 Task: Search one way flight ticket for 1 adult, 1 child, 1 infant in seat in premium economy from Burlington: Burlington International Airport to Rock Springs: Southwest Wyoming Regional Airport (rock Springs Sweetwater County Airport) on 8-5-2023. Choice of flights is Sun country airlines. Number of bags: 1 checked bag. Price is upto 76000. Outbound departure time preference is 5:45.
Action: Mouse moved to (276, 269)
Screenshot: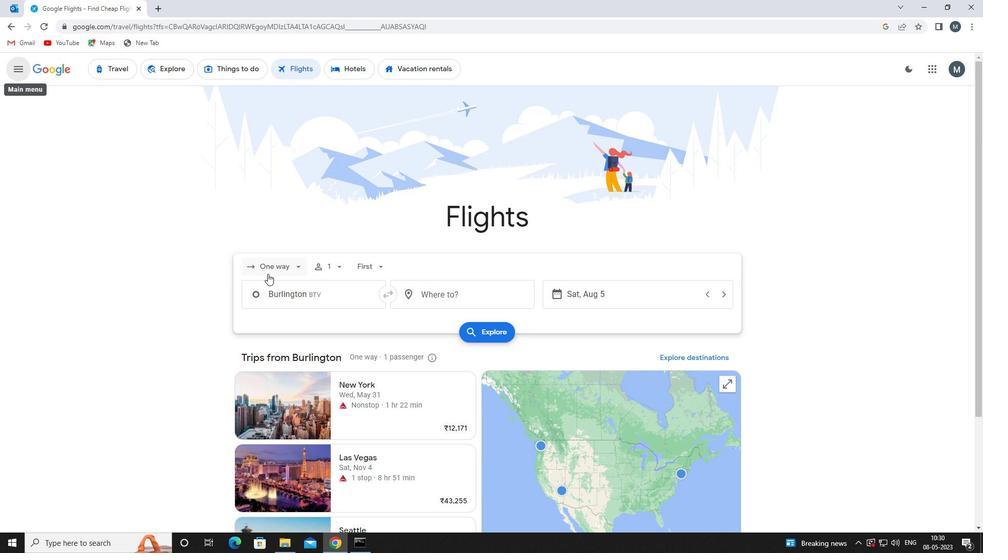 
Action: Mouse pressed left at (276, 269)
Screenshot: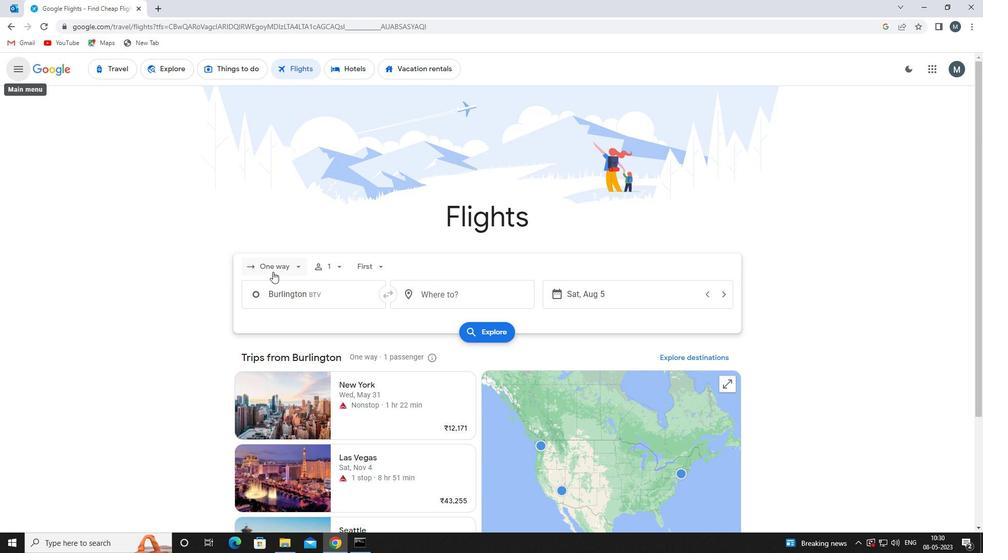 
Action: Mouse moved to (283, 317)
Screenshot: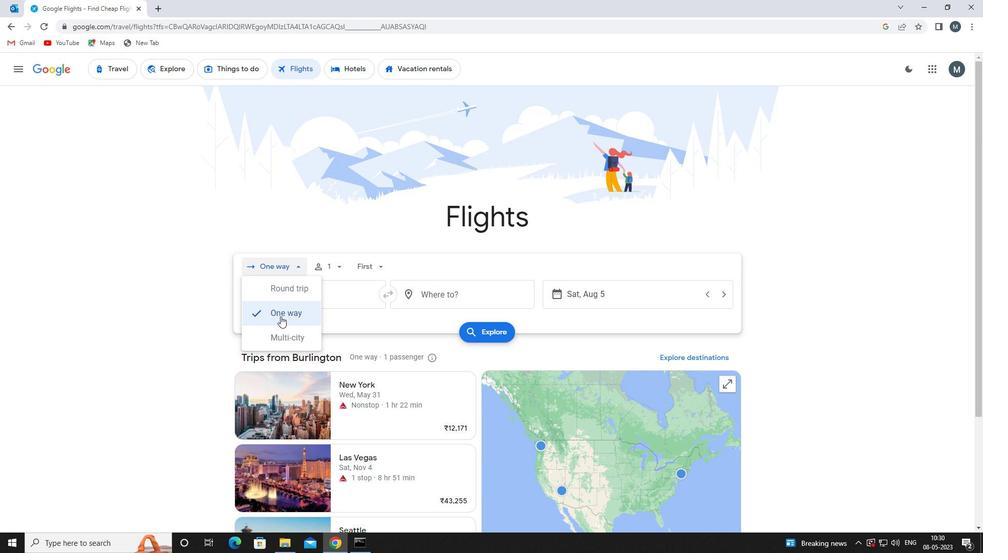 
Action: Mouse pressed left at (283, 317)
Screenshot: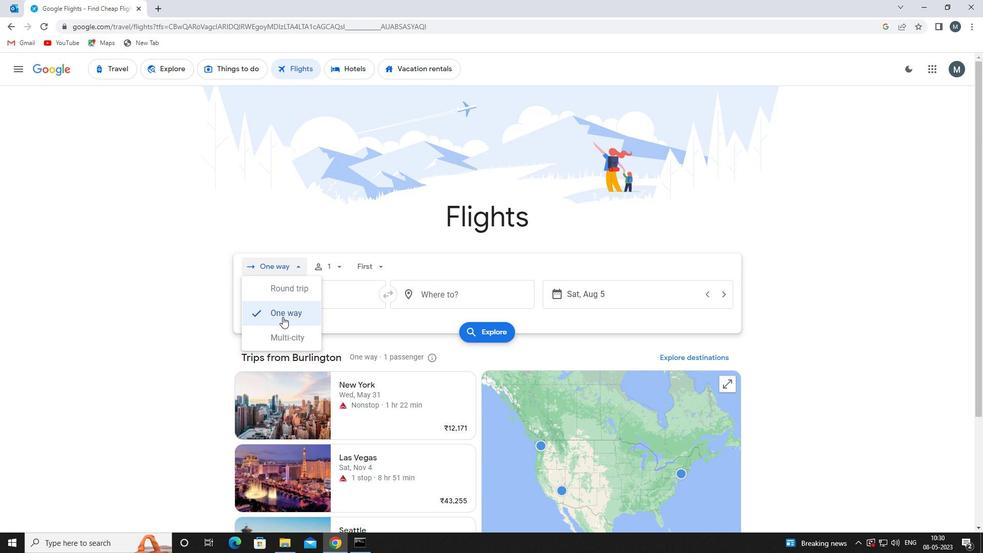 
Action: Mouse moved to (336, 263)
Screenshot: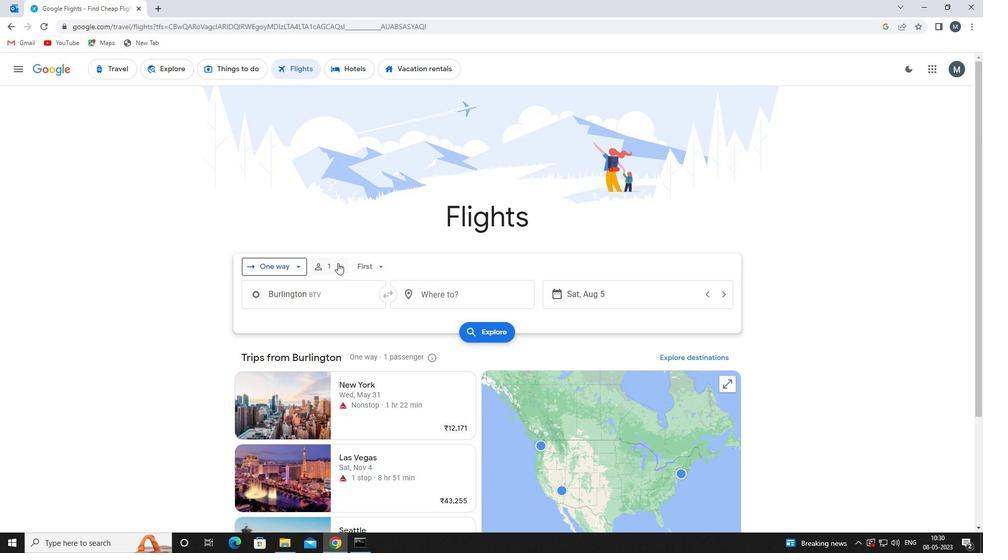 
Action: Mouse pressed left at (336, 263)
Screenshot: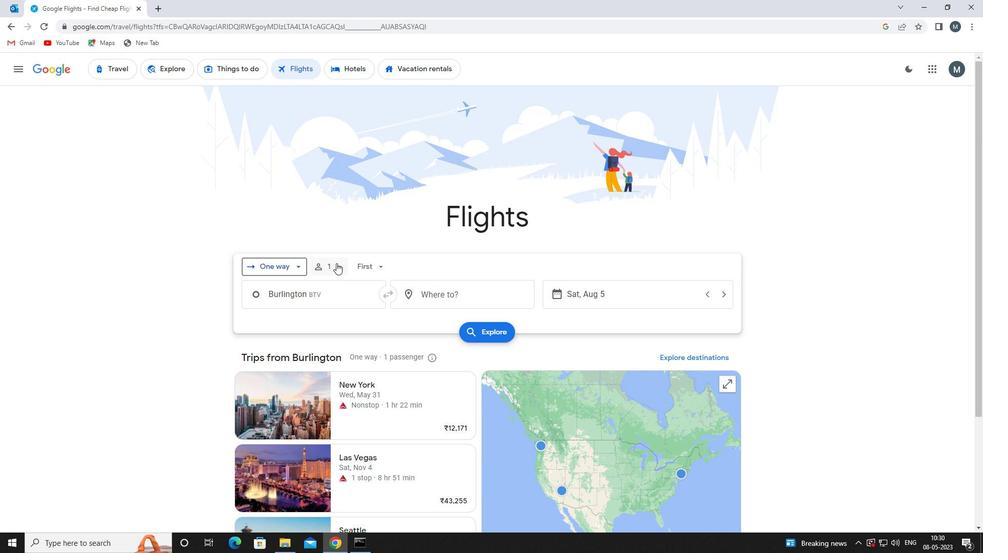 
Action: Mouse moved to (425, 320)
Screenshot: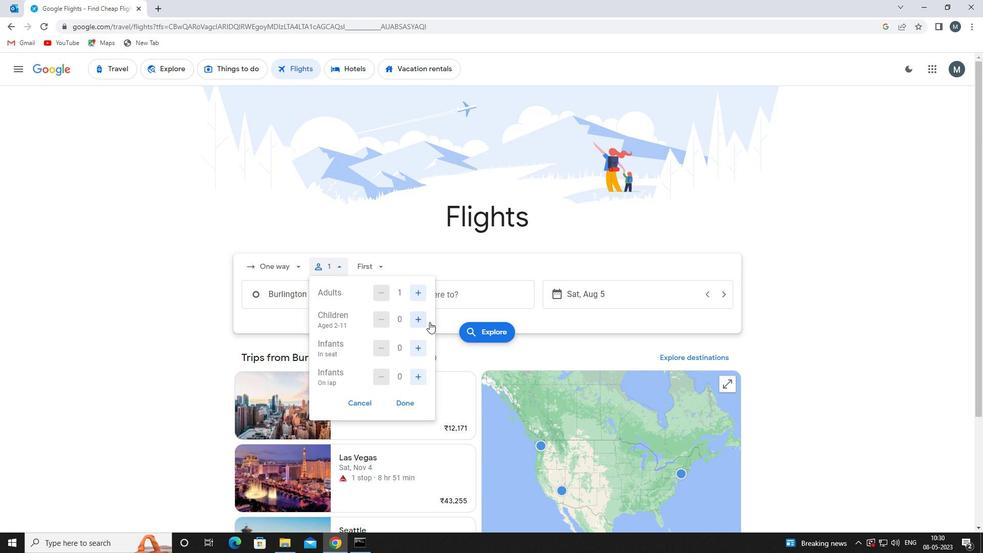 
Action: Mouse pressed left at (425, 320)
Screenshot: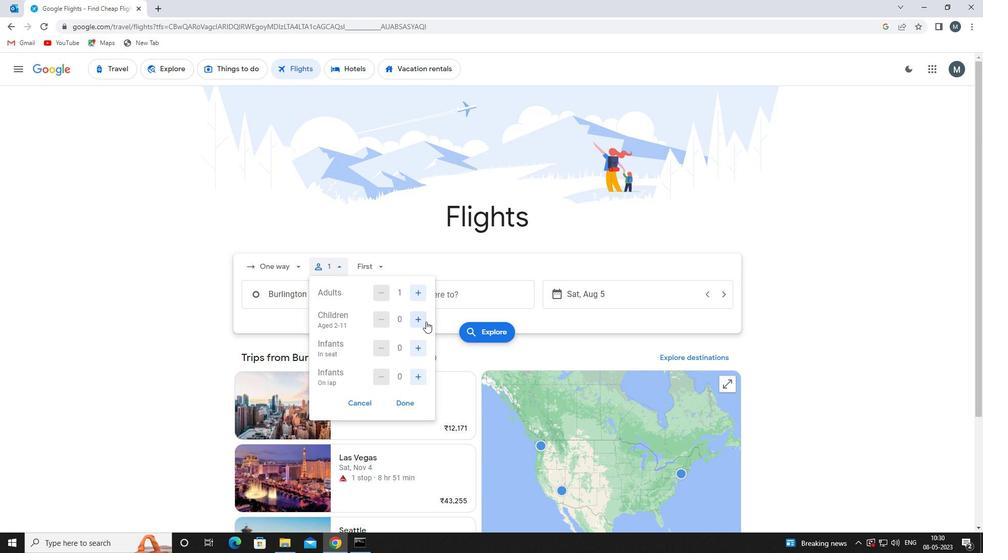 
Action: Mouse moved to (424, 348)
Screenshot: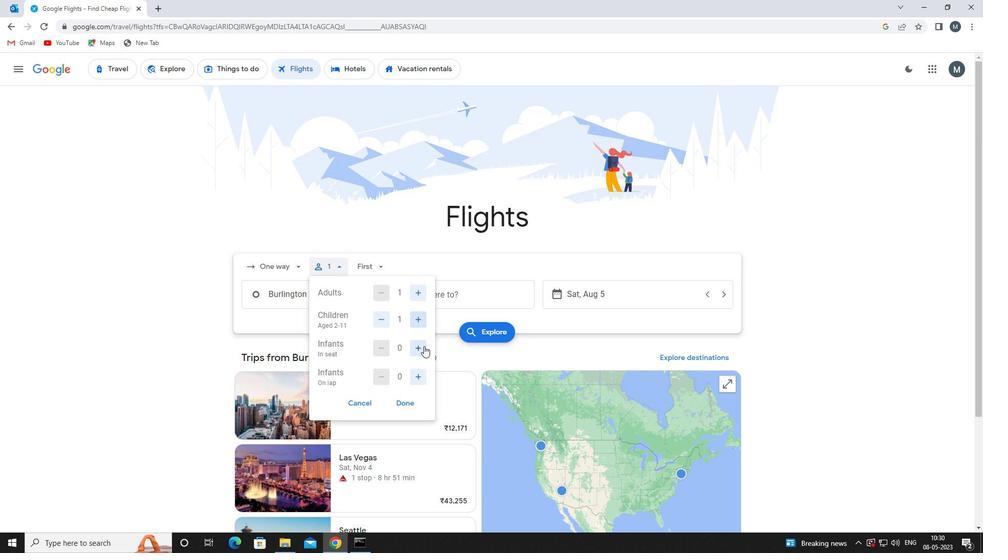 
Action: Mouse pressed left at (424, 348)
Screenshot: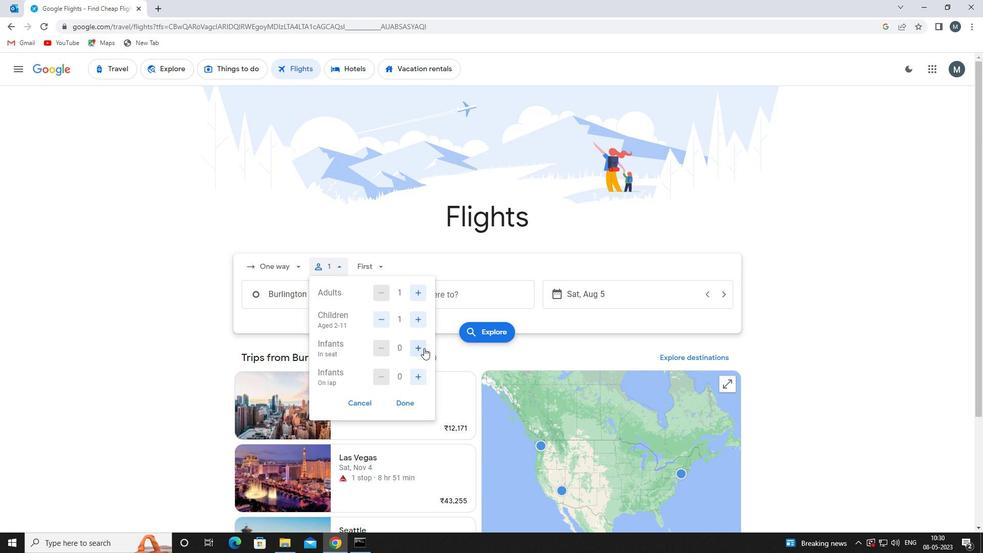 
Action: Mouse moved to (410, 401)
Screenshot: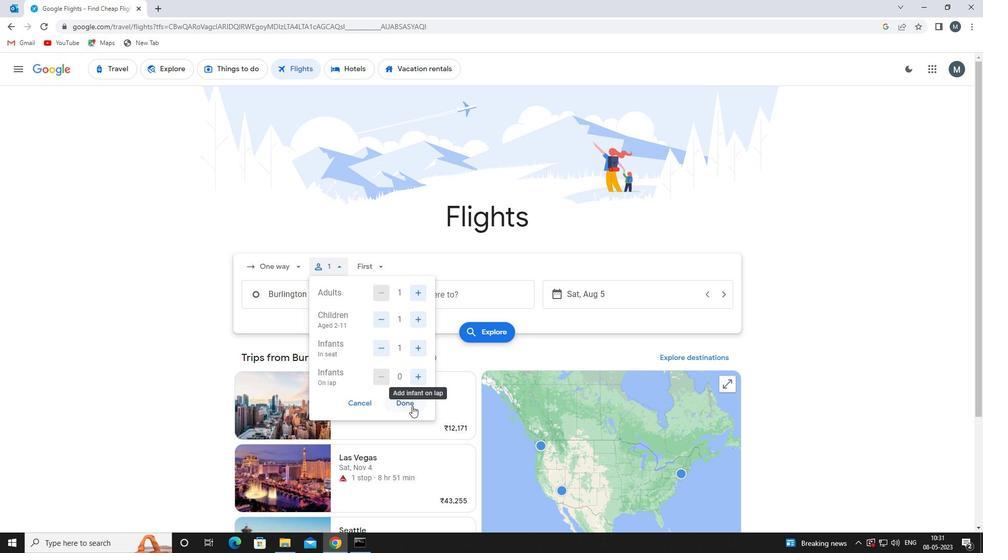 
Action: Mouse pressed left at (410, 401)
Screenshot: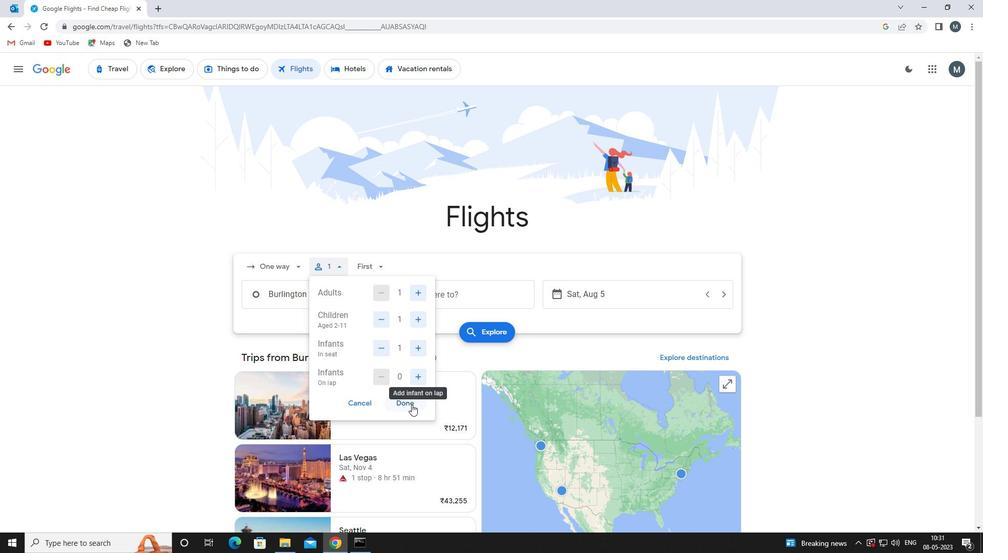 
Action: Mouse moved to (368, 262)
Screenshot: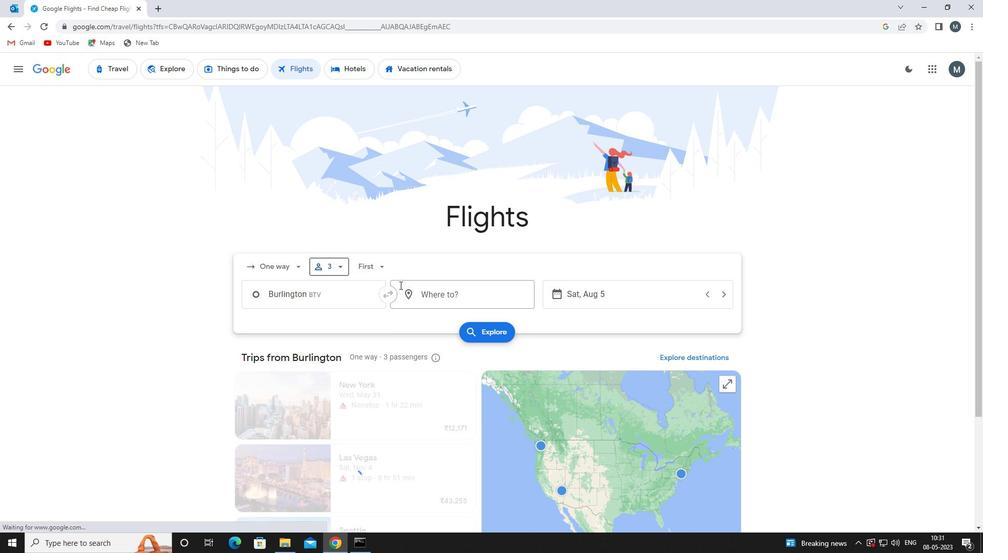 
Action: Mouse pressed left at (368, 262)
Screenshot: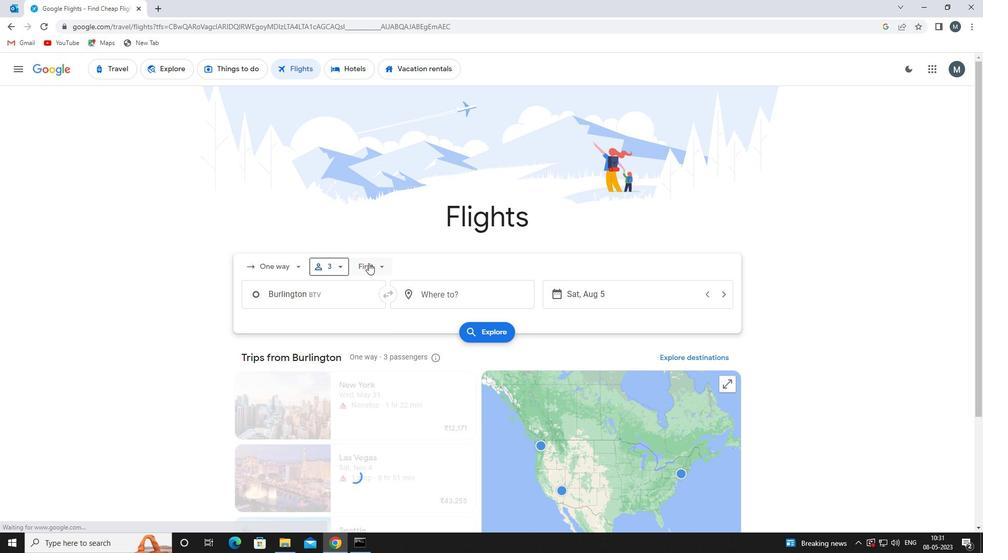 
Action: Mouse moved to (394, 311)
Screenshot: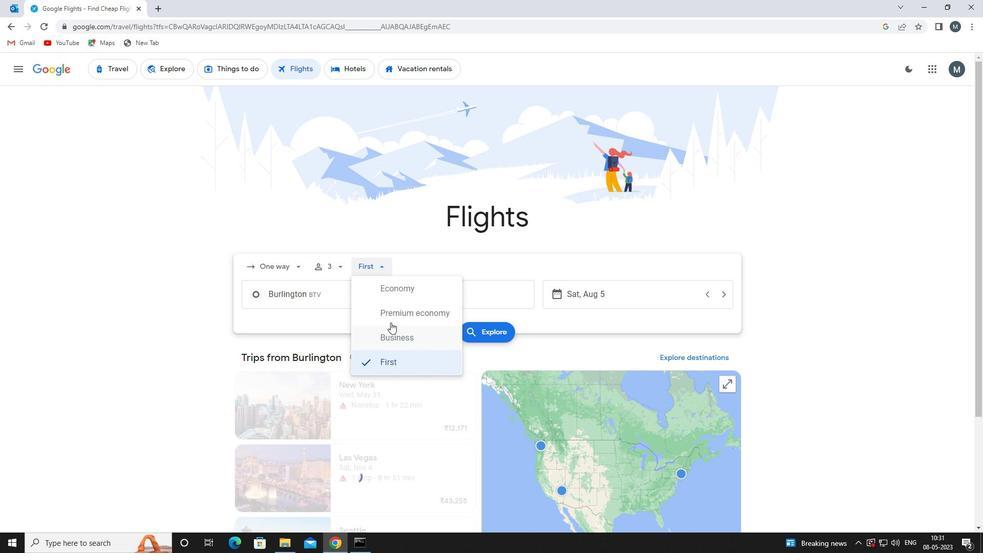 
Action: Mouse pressed left at (394, 311)
Screenshot: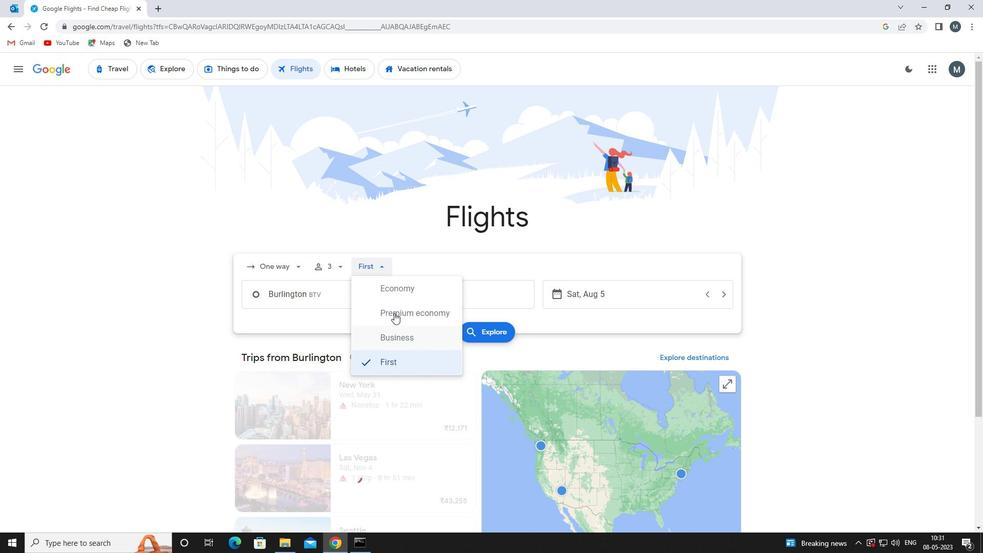 
Action: Mouse moved to (335, 295)
Screenshot: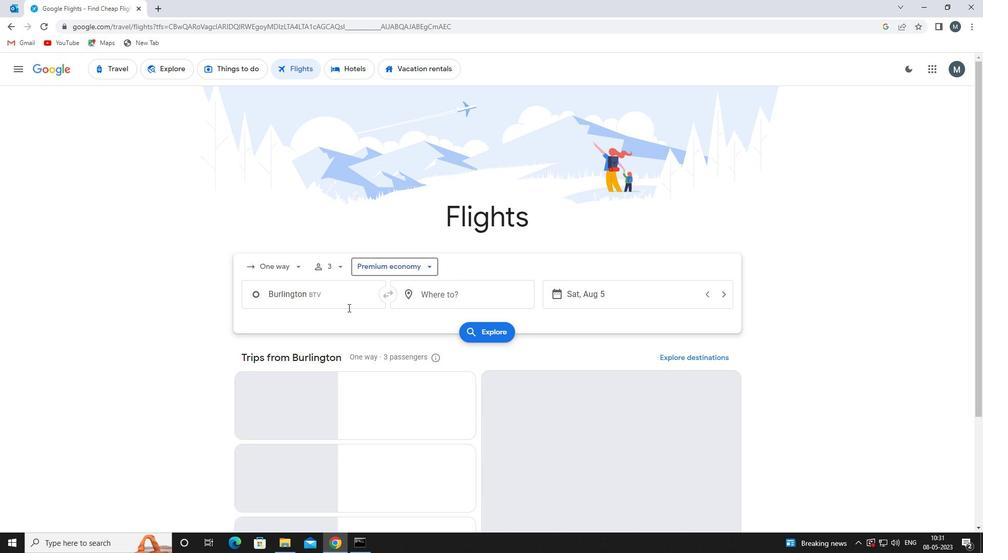 
Action: Mouse pressed left at (335, 295)
Screenshot: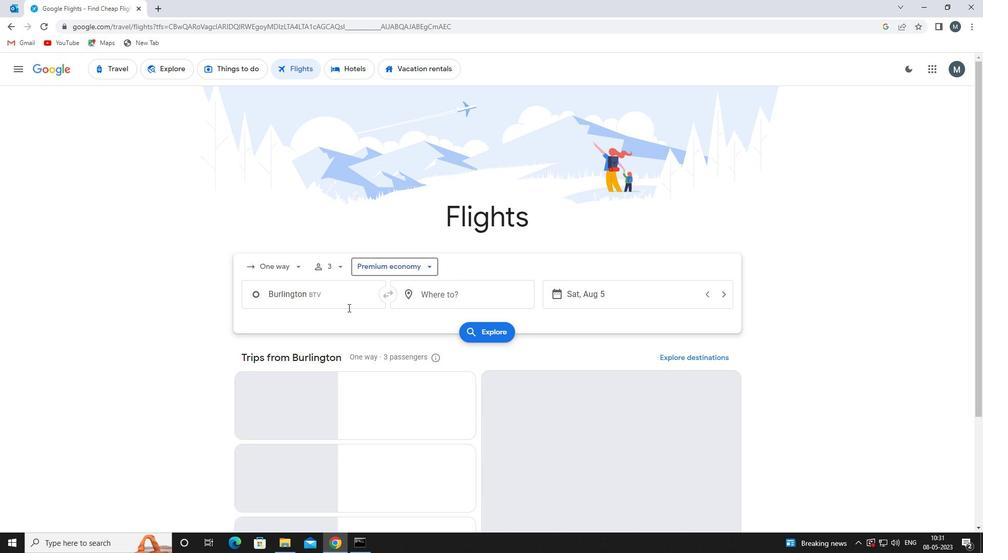 
Action: Mouse moved to (362, 348)
Screenshot: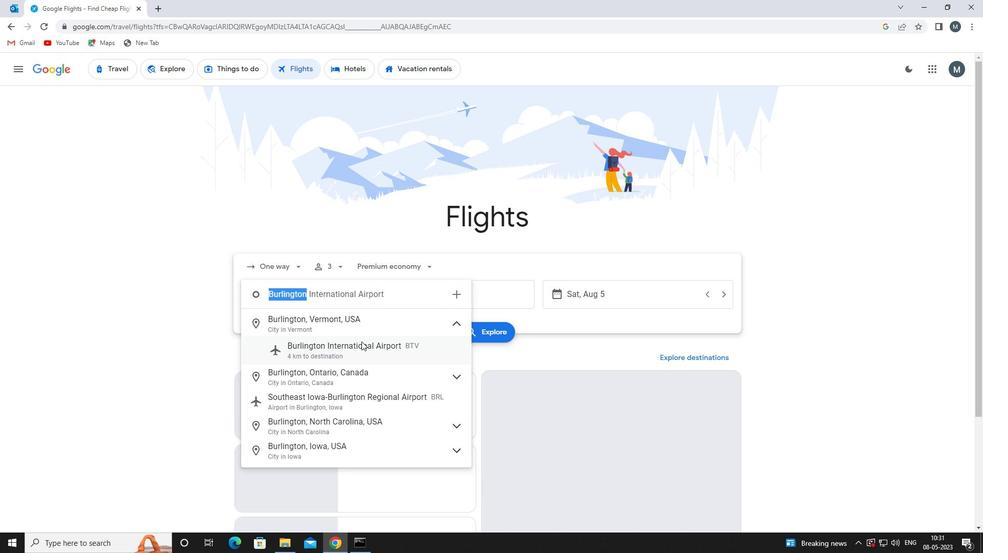 
Action: Mouse pressed left at (362, 348)
Screenshot: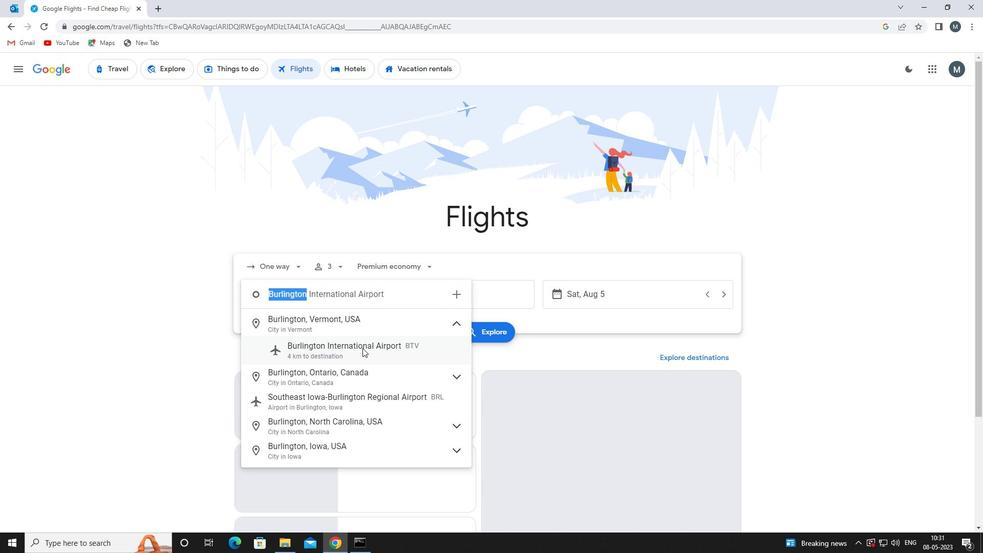 
Action: Mouse moved to (436, 300)
Screenshot: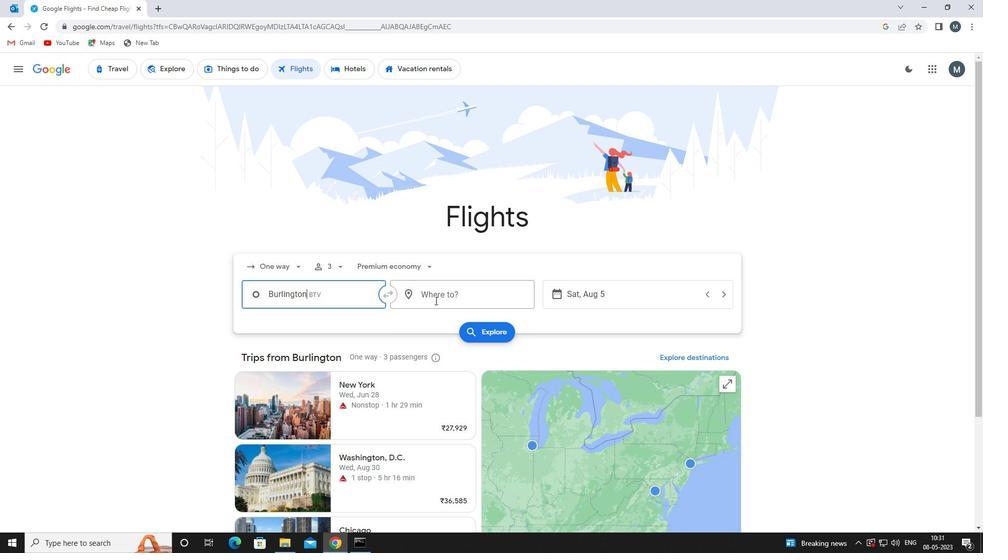 
Action: Mouse pressed left at (436, 300)
Screenshot: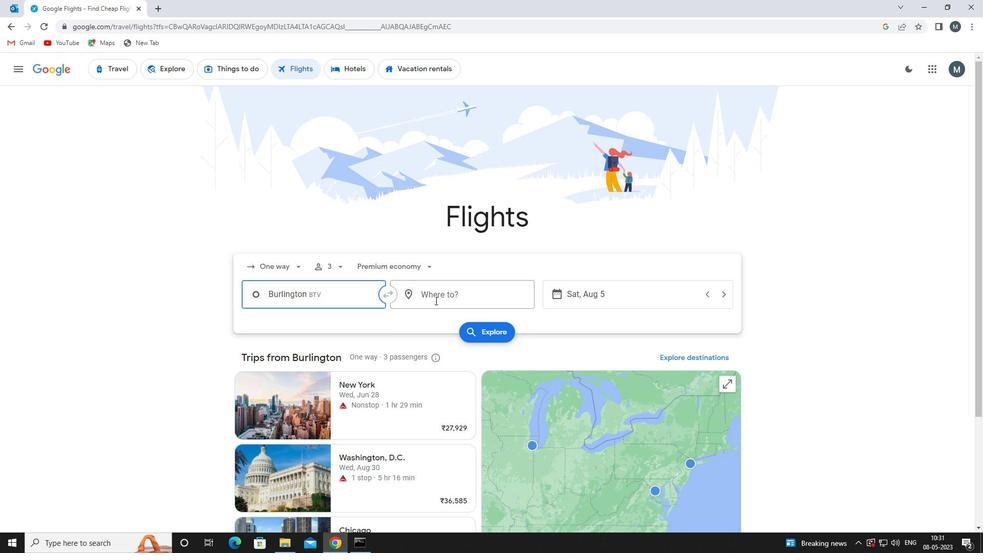 
Action: Mouse moved to (434, 298)
Screenshot: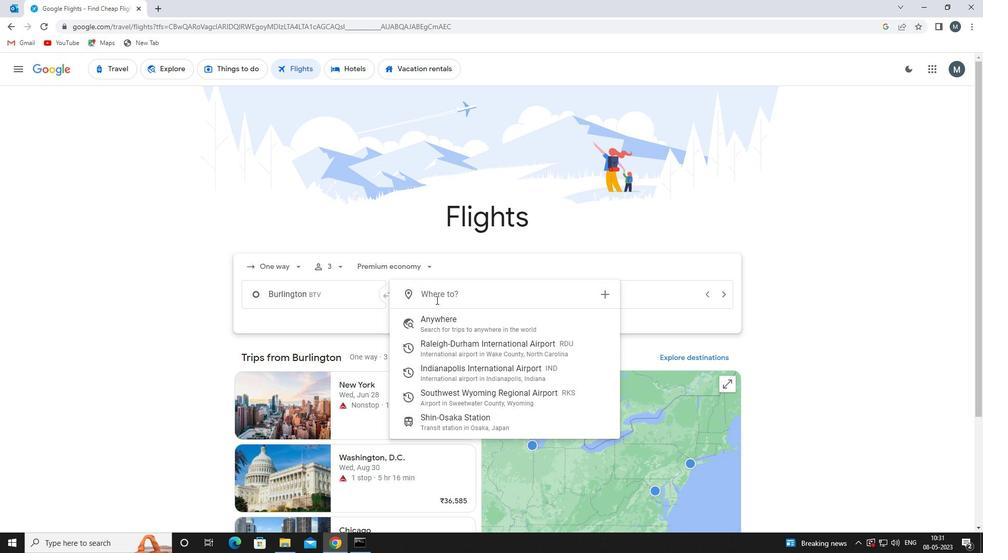 
Action: Key pressed rk
Screenshot: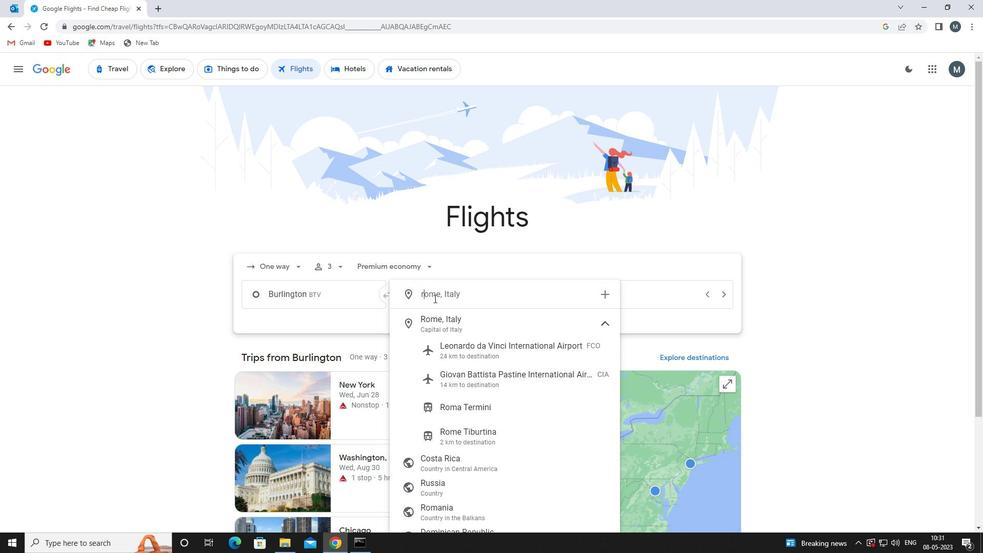 
Action: Mouse moved to (434, 297)
Screenshot: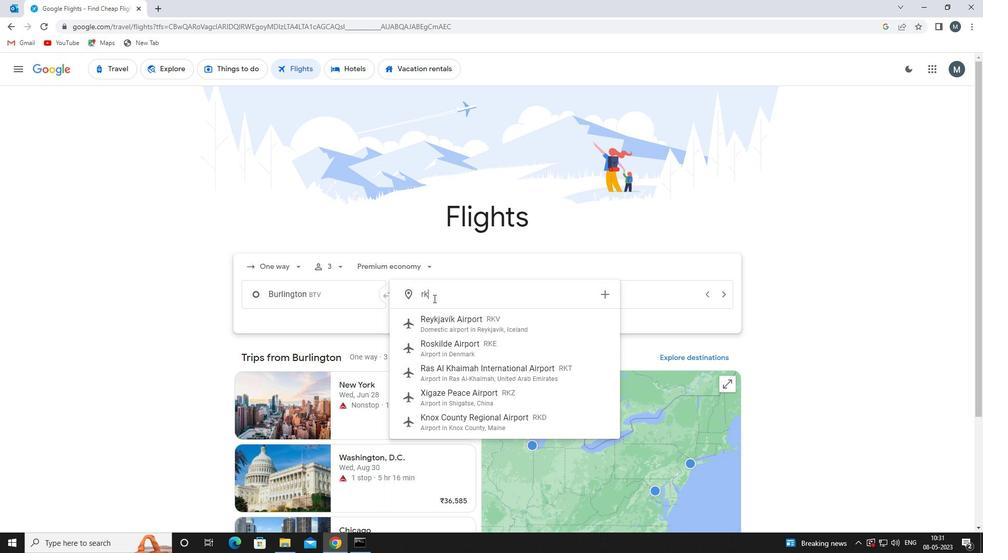 
Action: Key pressed s
Screenshot: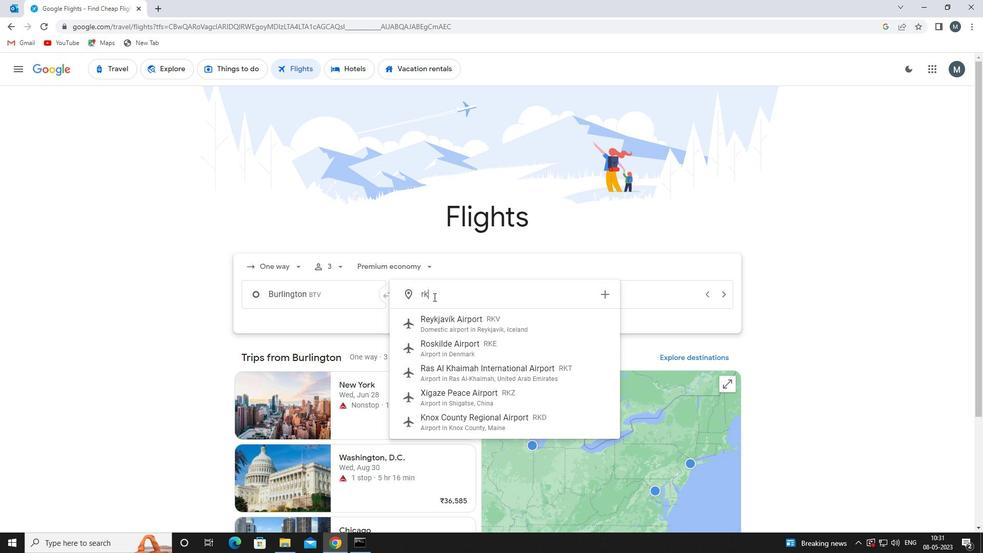 
Action: Mouse moved to (451, 320)
Screenshot: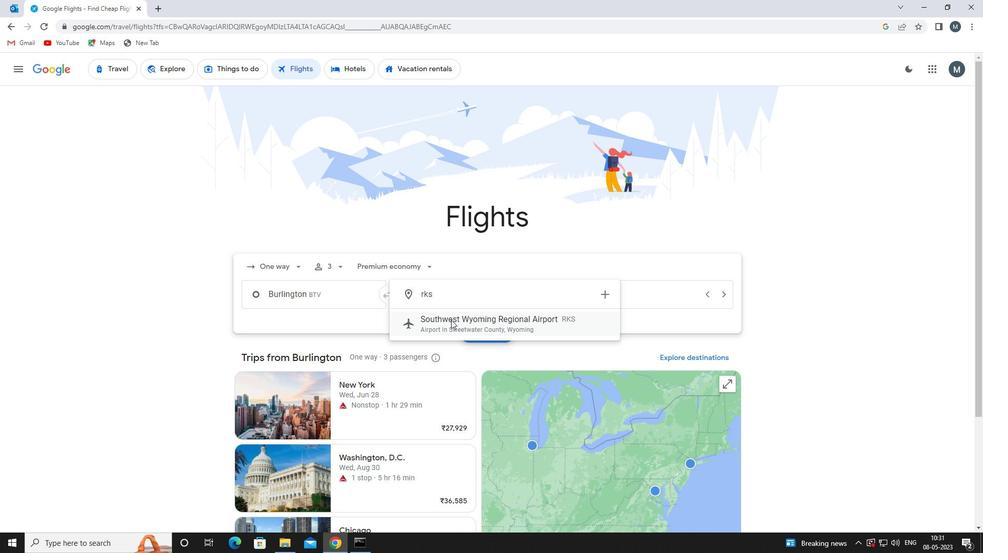 
Action: Mouse pressed left at (451, 320)
Screenshot: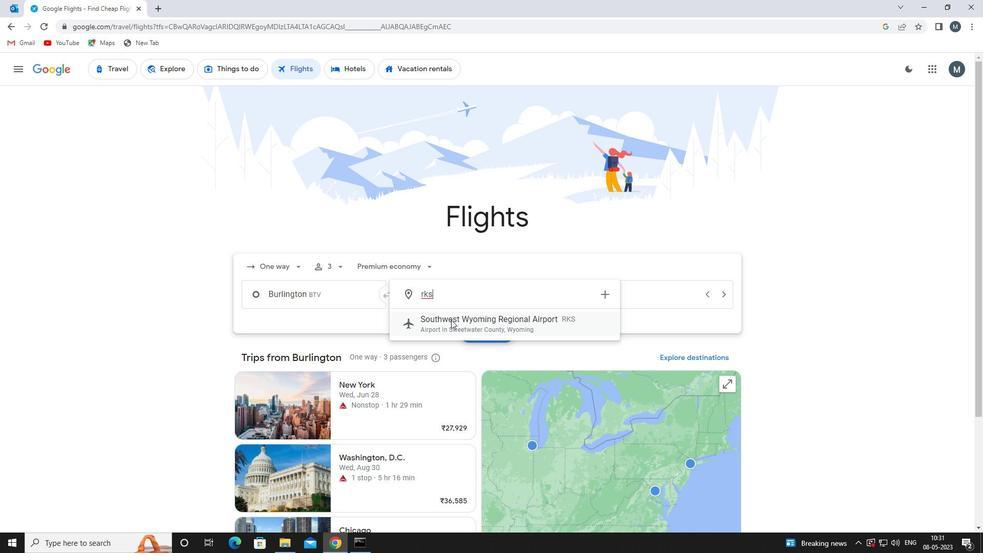 
Action: Mouse moved to (587, 300)
Screenshot: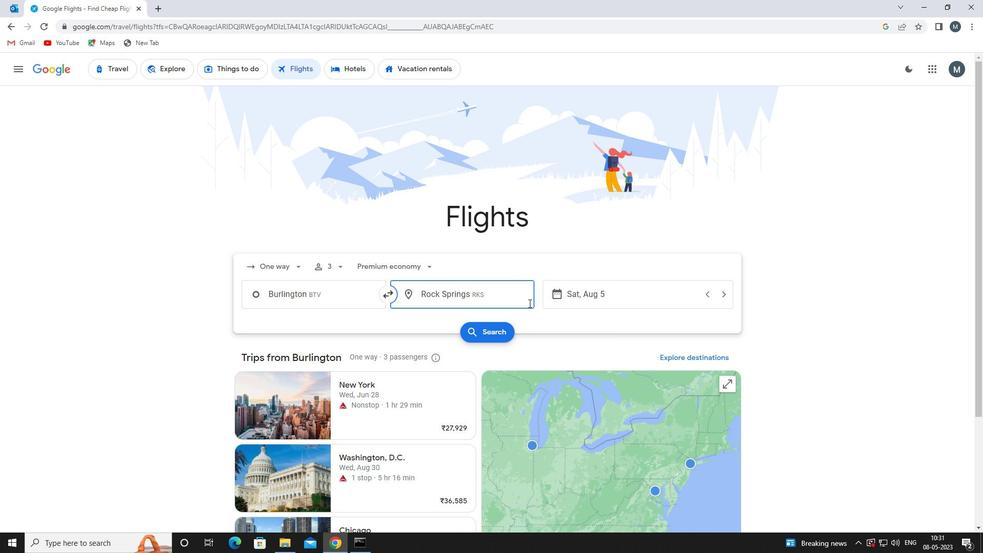 
Action: Mouse pressed left at (587, 300)
Screenshot: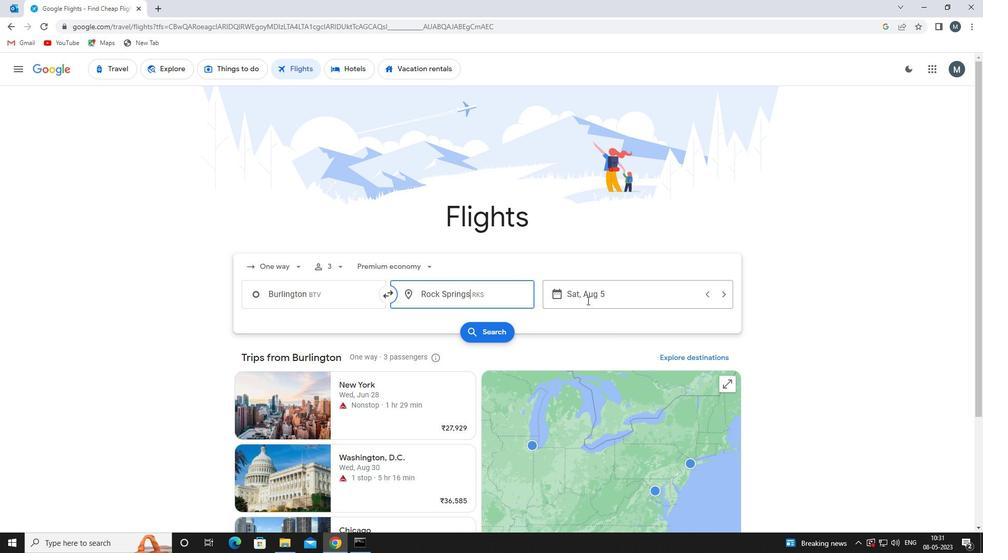 
Action: Mouse moved to (519, 348)
Screenshot: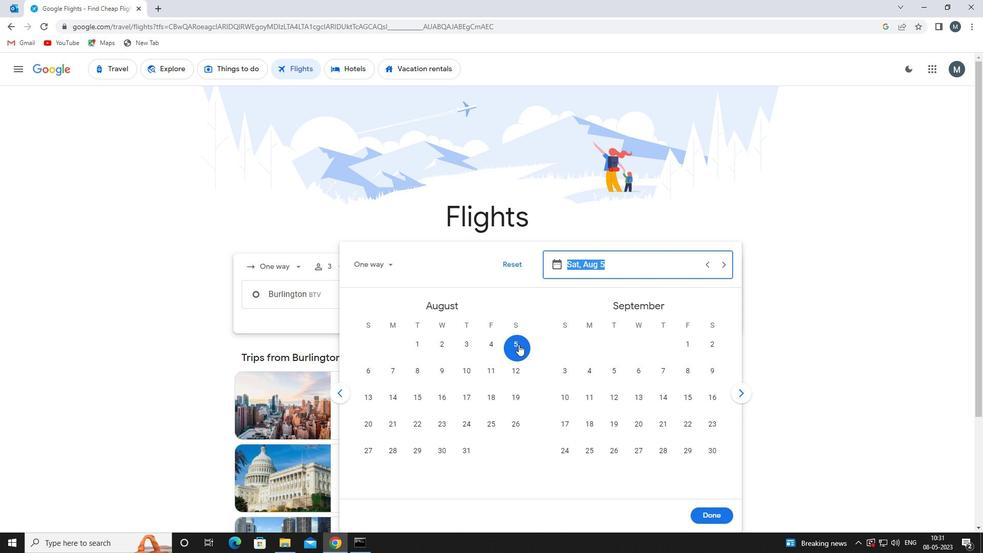 
Action: Mouse pressed left at (519, 348)
Screenshot: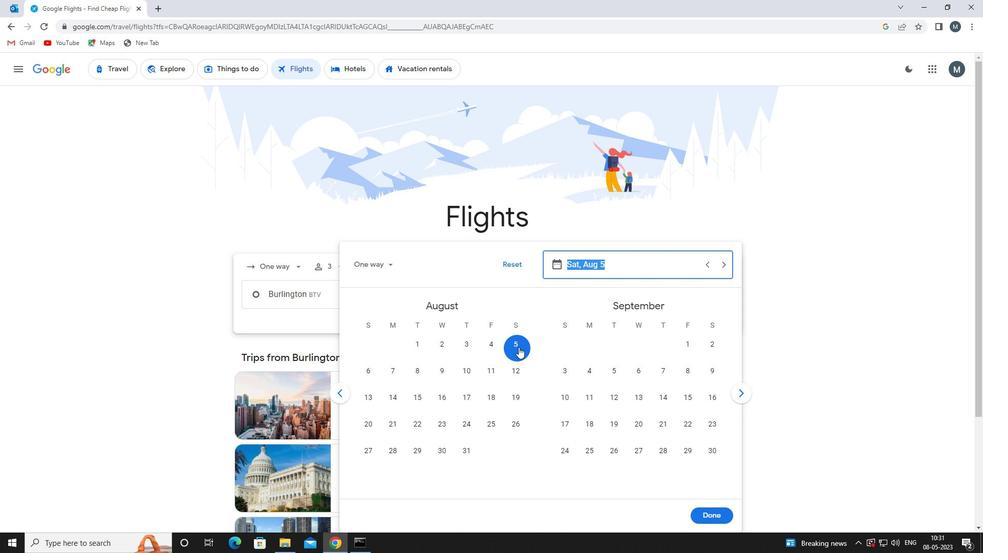 
Action: Mouse moved to (706, 514)
Screenshot: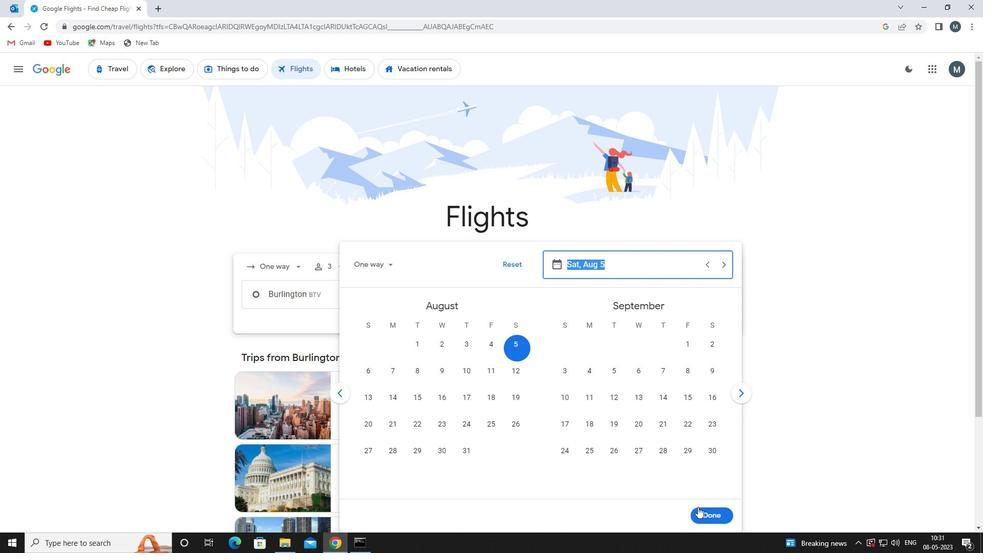
Action: Mouse pressed left at (706, 514)
Screenshot: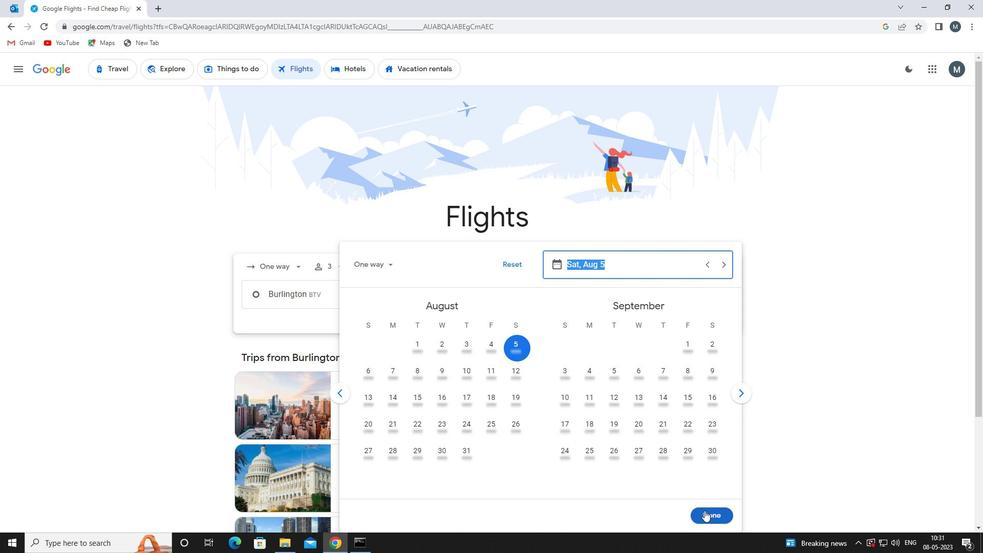 
Action: Mouse moved to (488, 335)
Screenshot: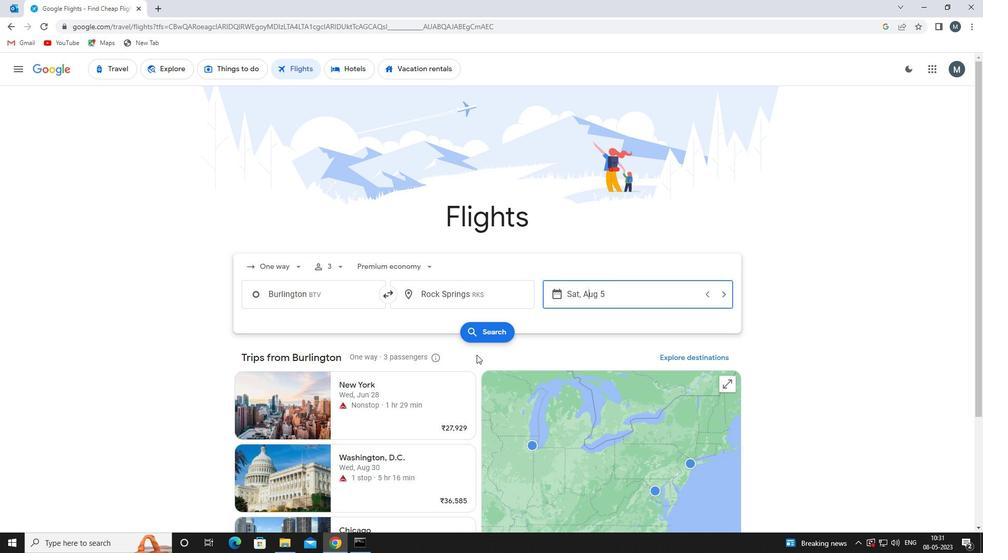 
Action: Mouse pressed left at (488, 335)
Screenshot: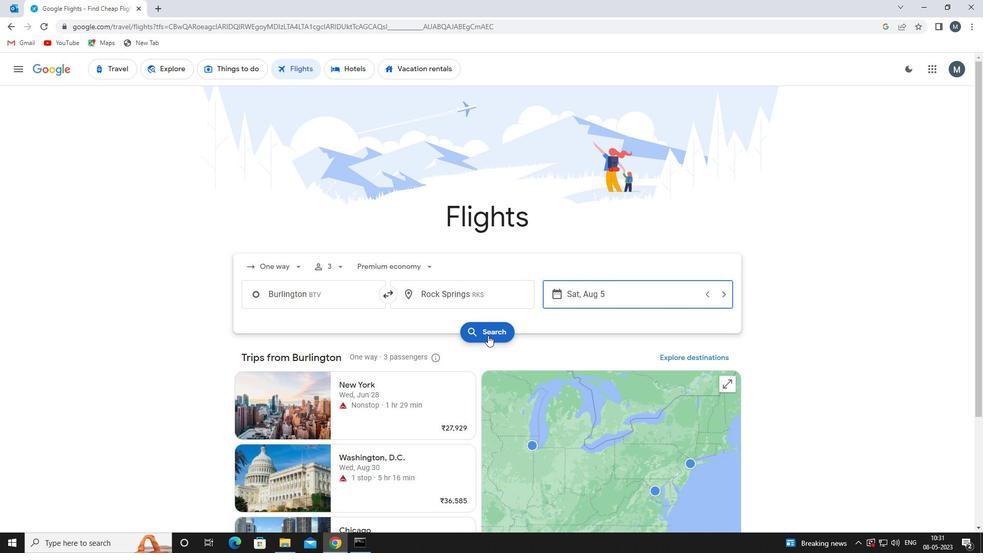 
Action: Mouse moved to (252, 157)
Screenshot: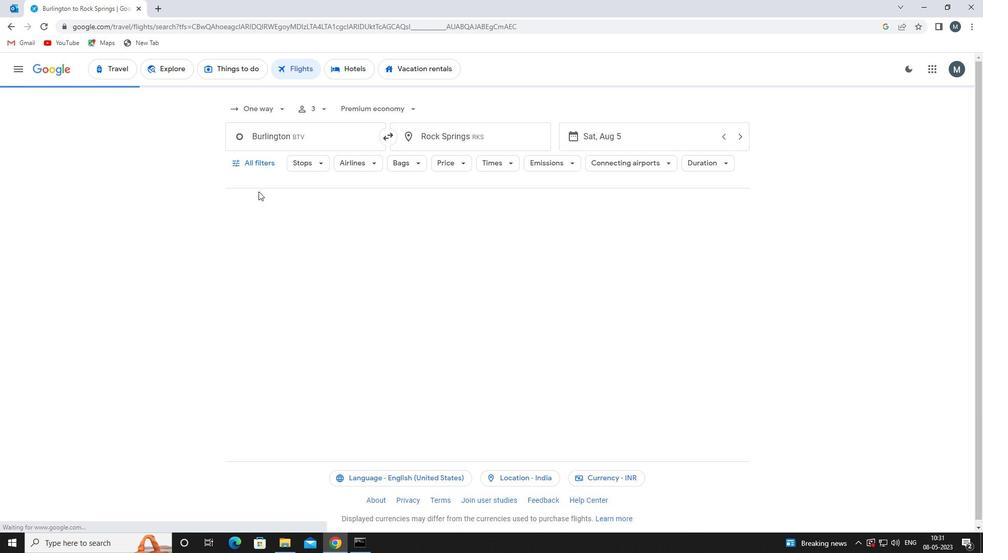 
Action: Mouse pressed left at (252, 157)
Screenshot: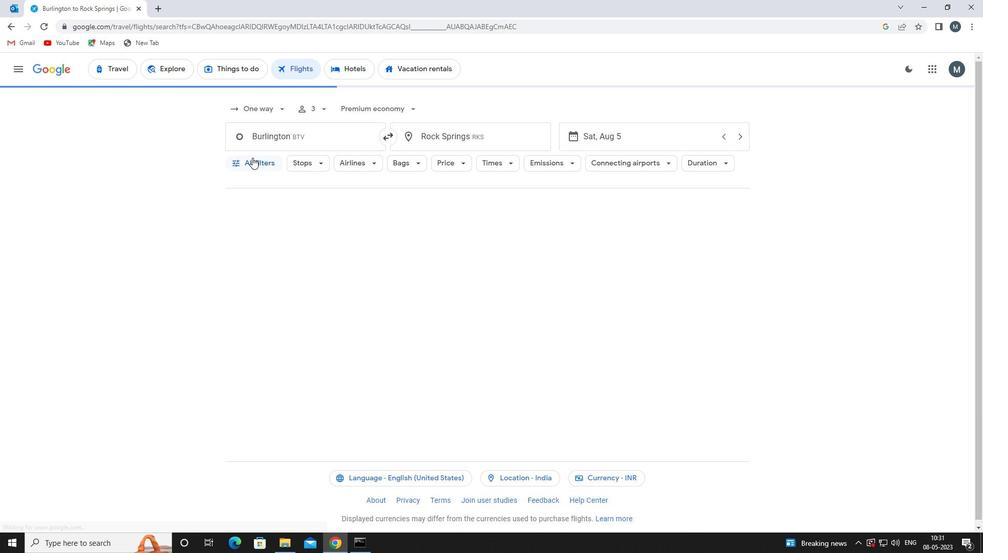 
Action: Mouse moved to (278, 252)
Screenshot: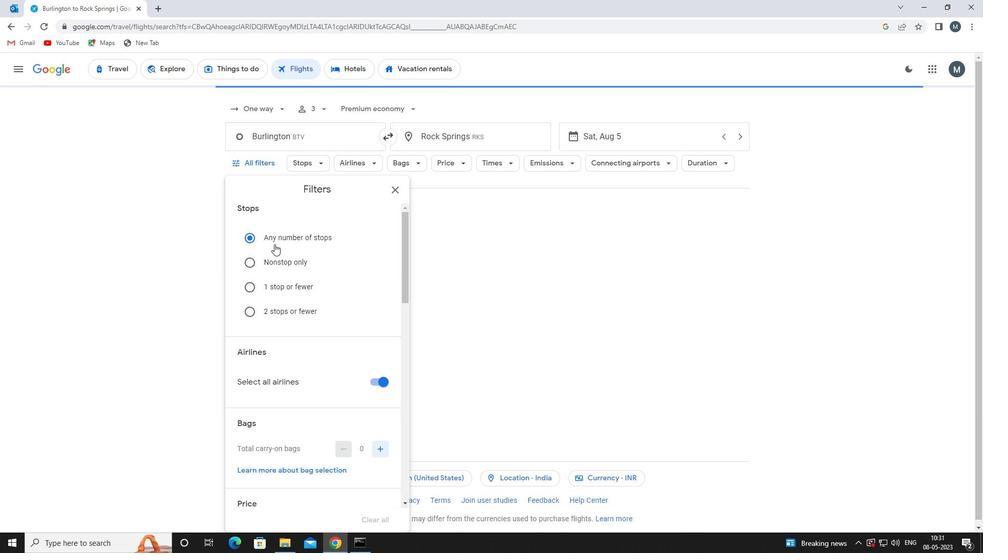 
Action: Mouse scrolled (278, 252) with delta (0, 0)
Screenshot: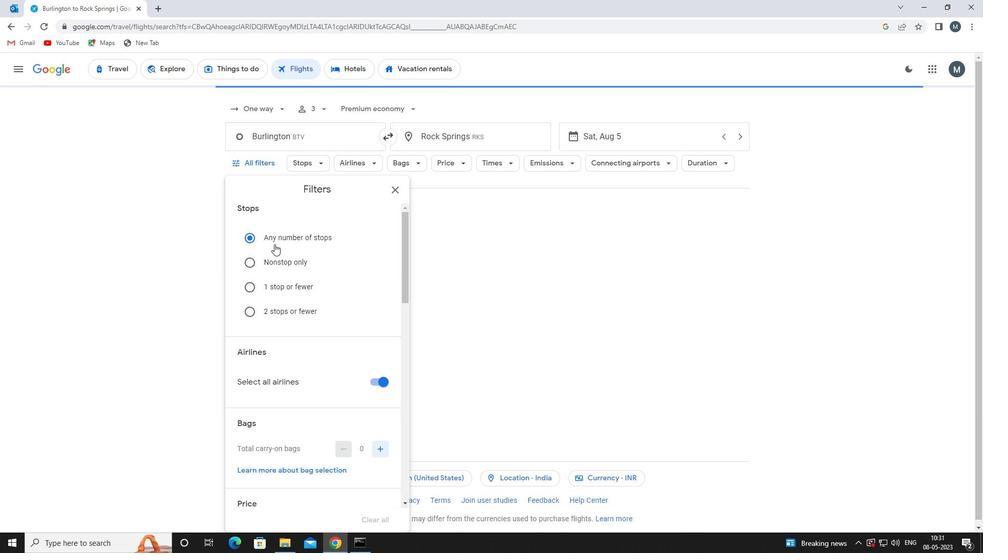 
Action: Mouse moved to (278, 258)
Screenshot: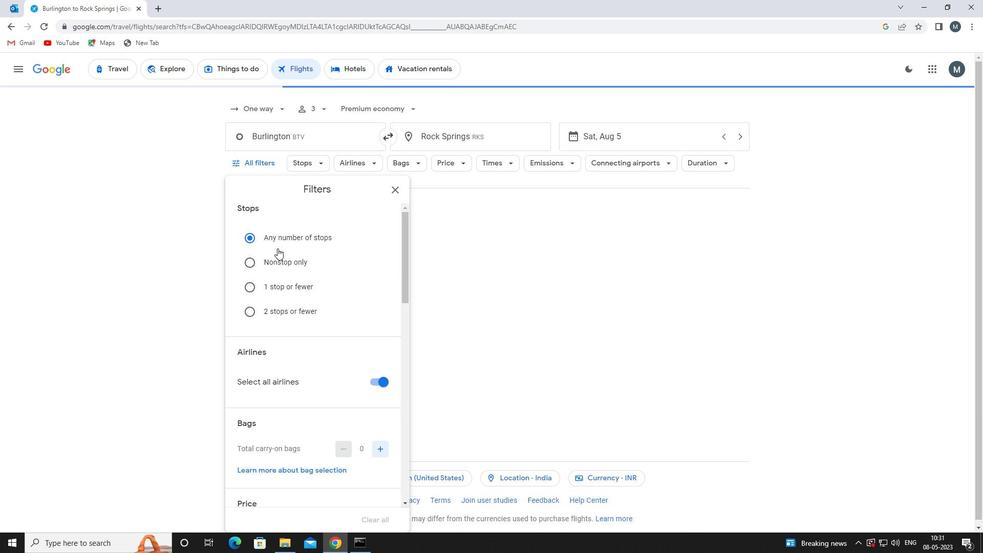 
Action: Mouse scrolled (278, 258) with delta (0, 0)
Screenshot: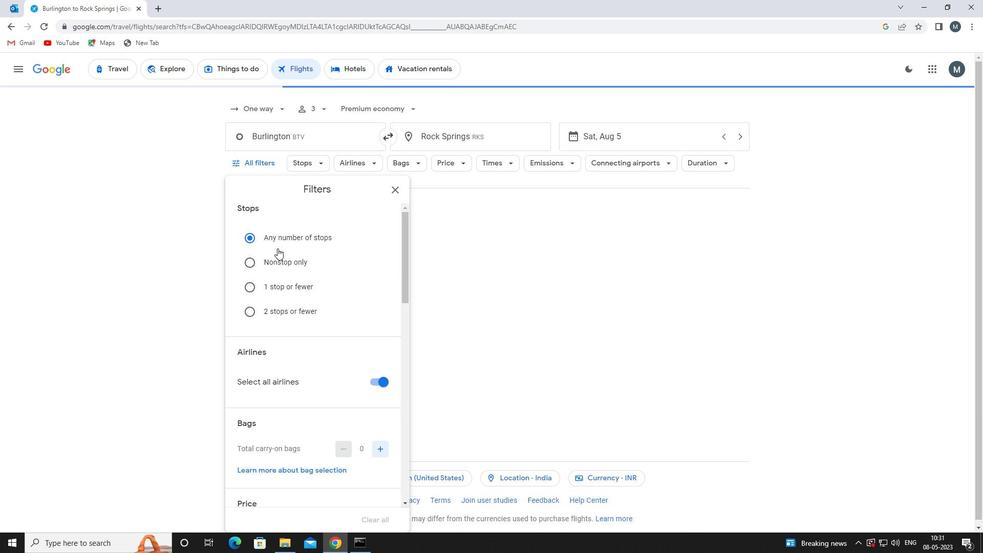 
Action: Mouse moved to (376, 278)
Screenshot: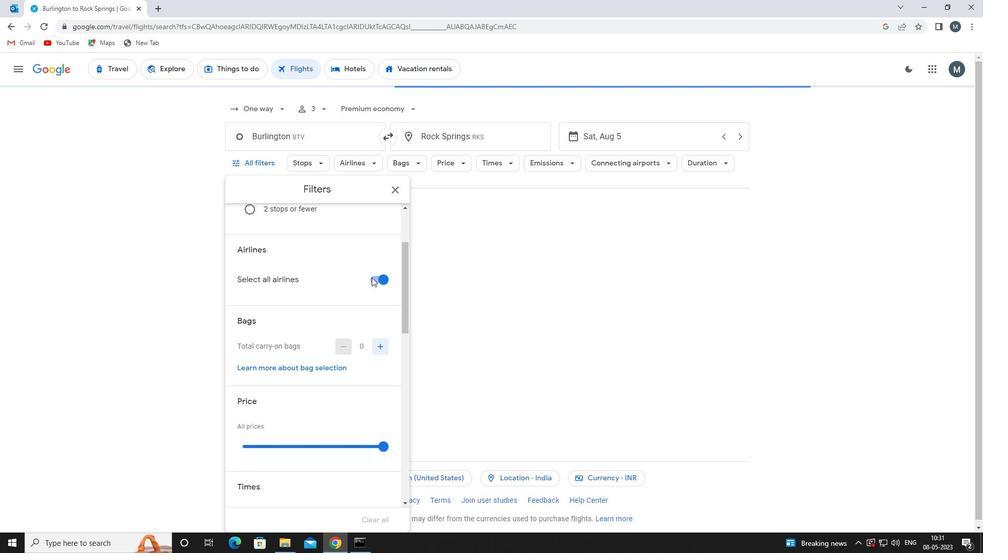 
Action: Mouse pressed left at (376, 278)
Screenshot: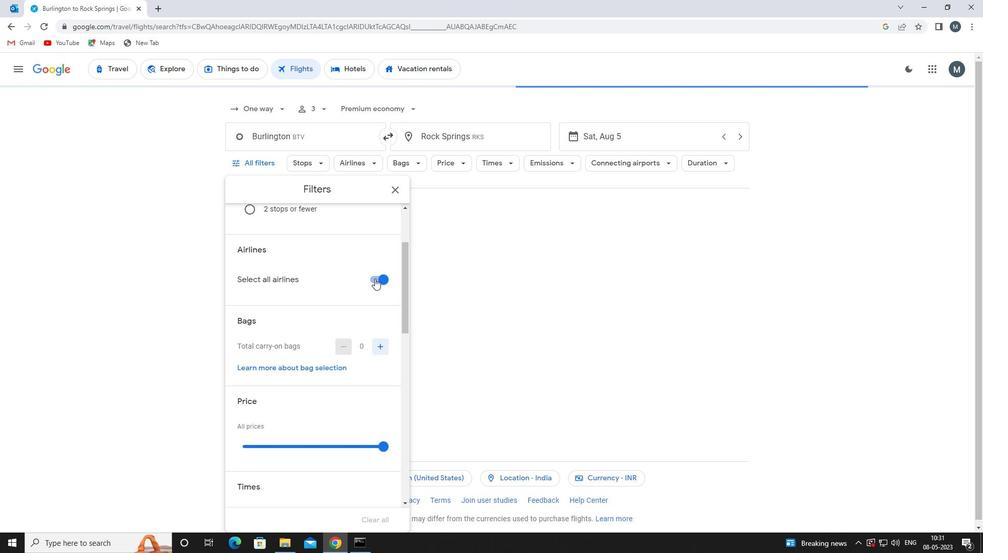 
Action: Mouse moved to (365, 280)
Screenshot: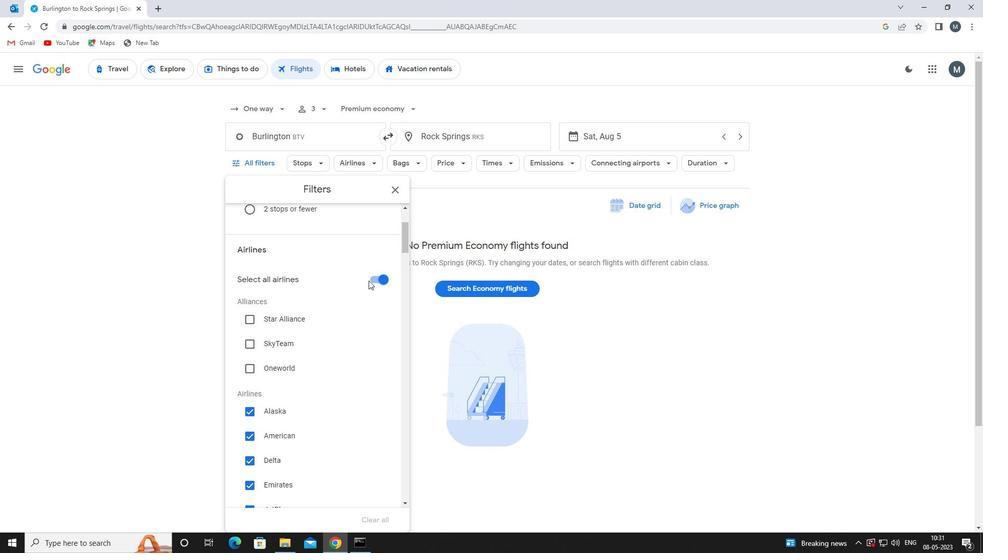
Action: Mouse scrolled (365, 280) with delta (0, 0)
Screenshot: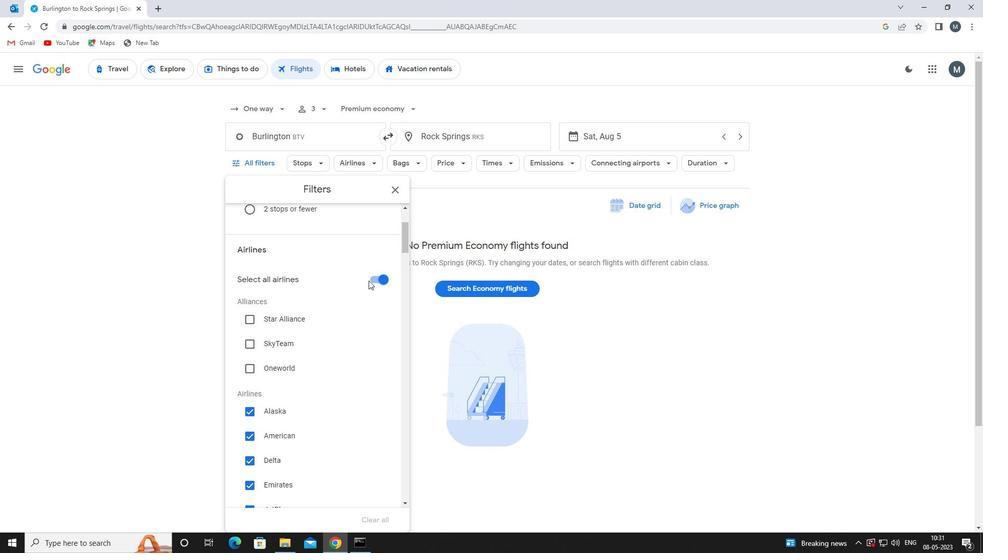 
Action: Mouse moved to (377, 226)
Screenshot: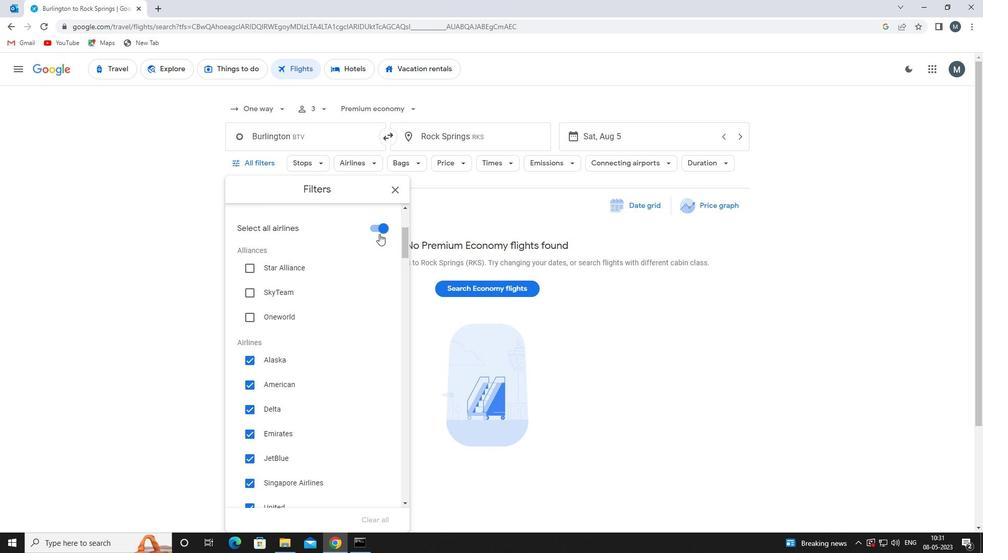
Action: Mouse pressed left at (377, 226)
Screenshot: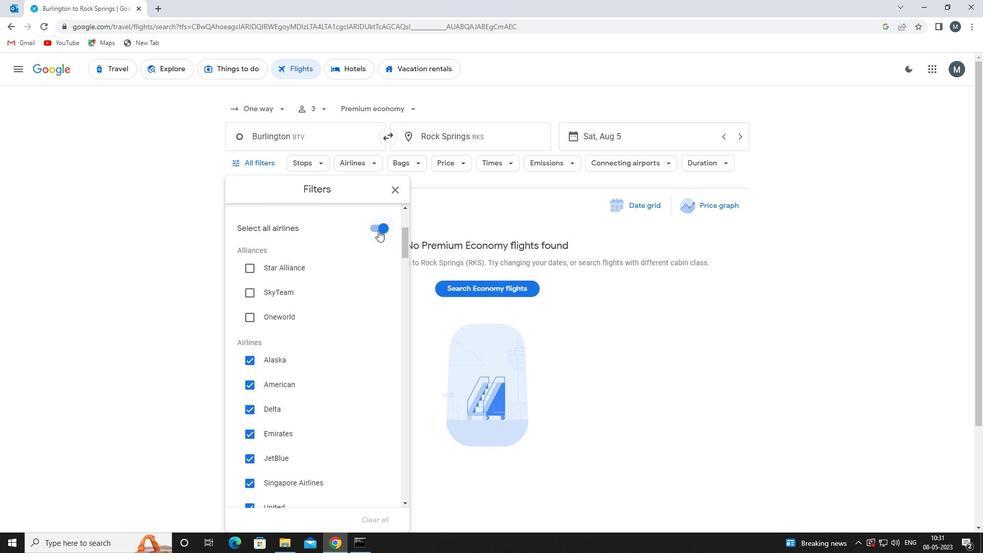 
Action: Mouse moved to (331, 305)
Screenshot: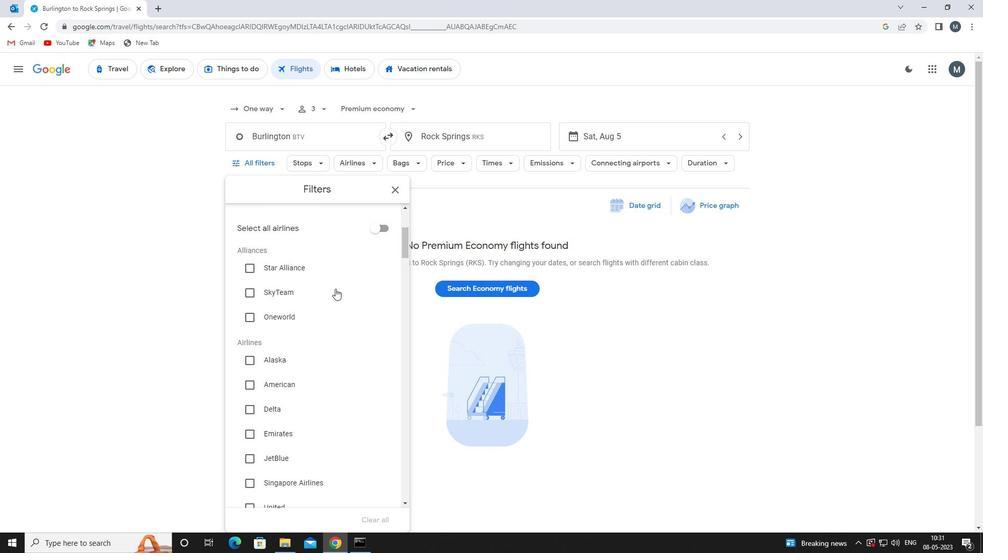
Action: Mouse scrolled (331, 305) with delta (0, 0)
Screenshot: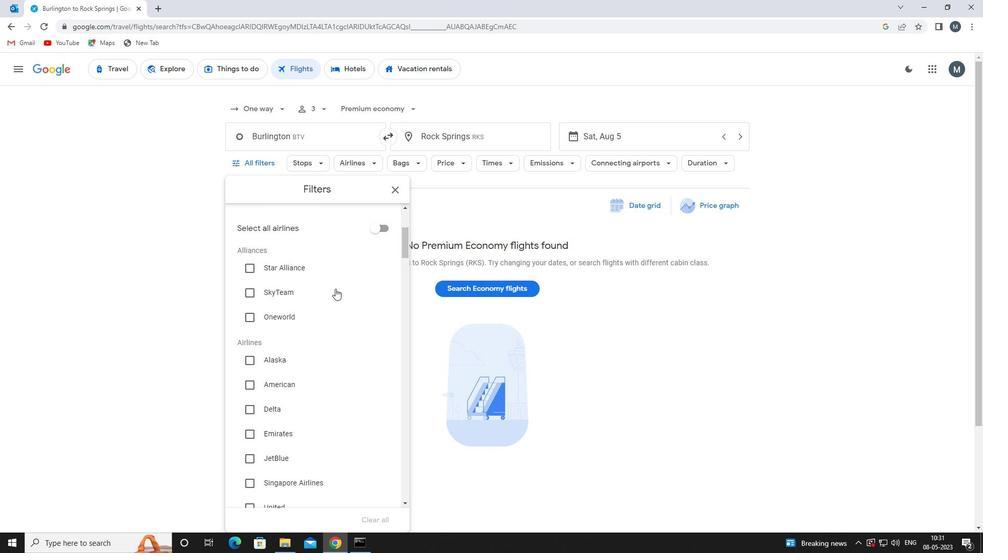 
Action: Mouse moved to (324, 305)
Screenshot: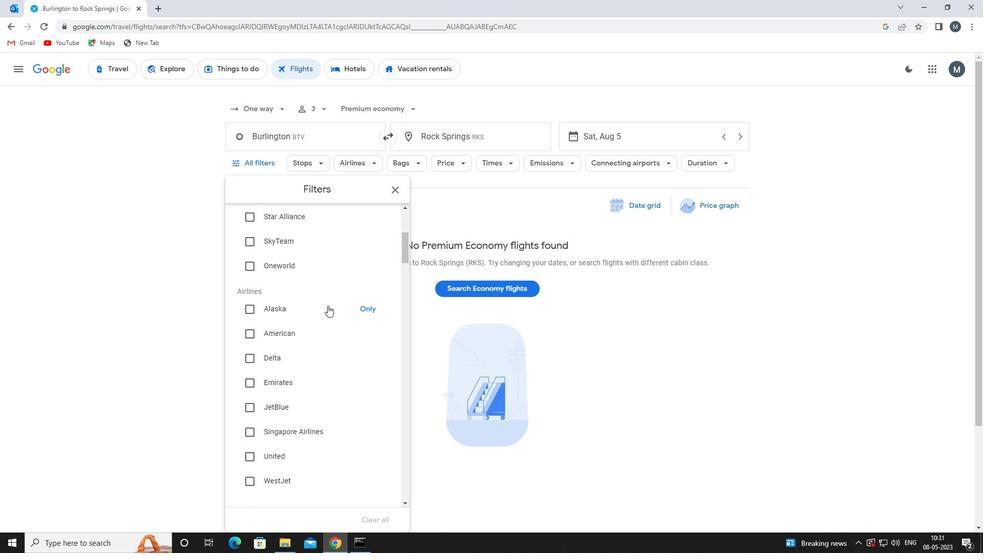 
Action: Mouse scrolled (324, 305) with delta (0, 0)
Screenshot: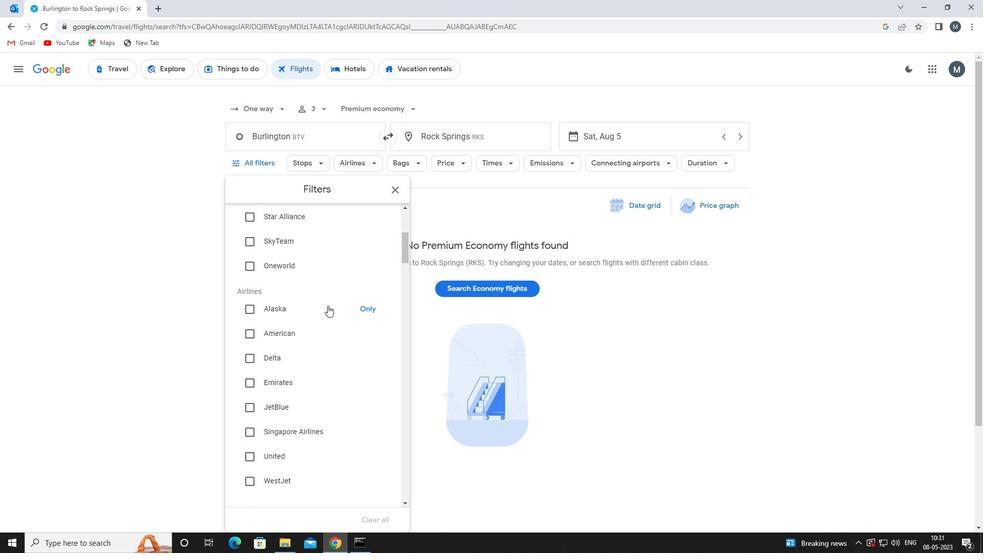 
Action: Mouse moved to (323, 308)
Screenshot: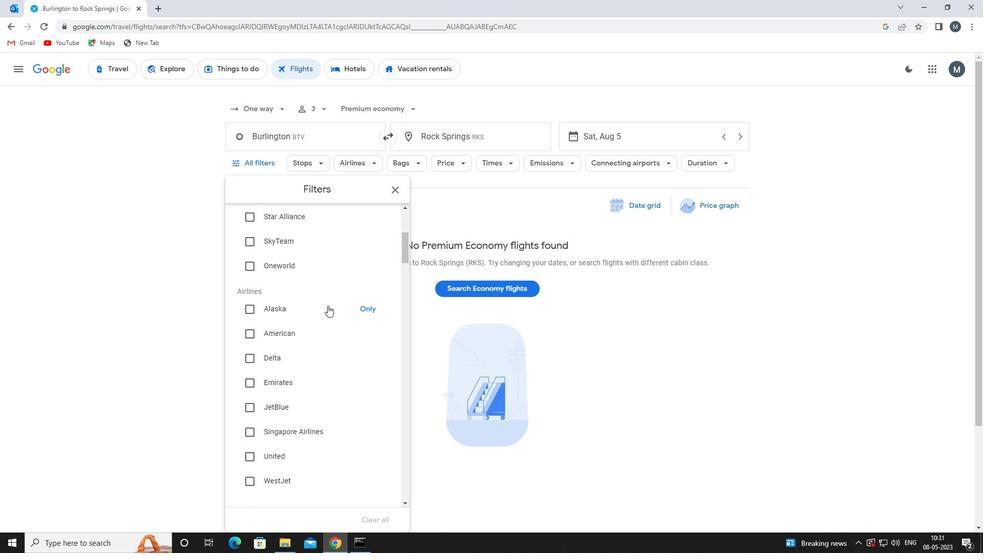 
Action: Mouse scrolled (323, 308) with delta (0, 0)
Screenshot: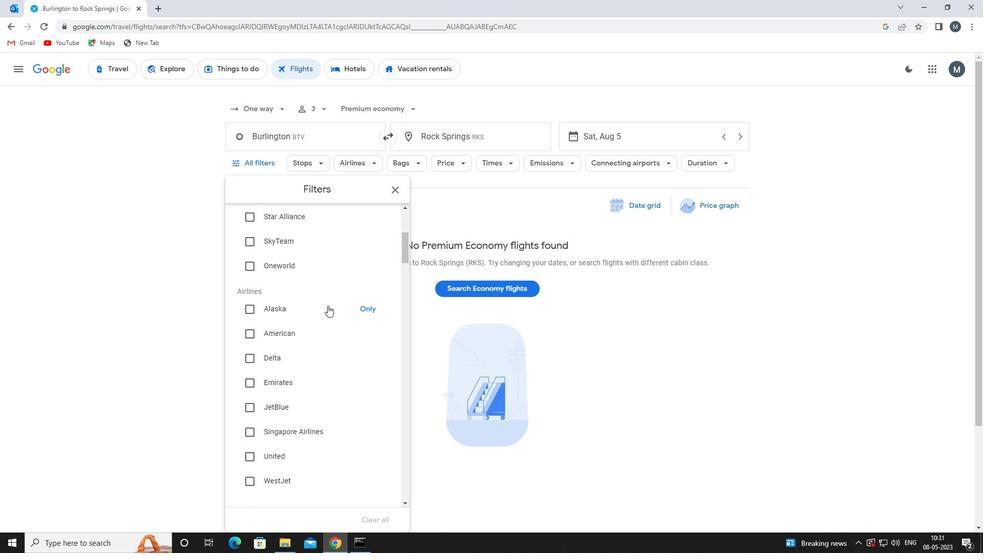 
Action: Mouse moved to (322, 310)
Screenshot: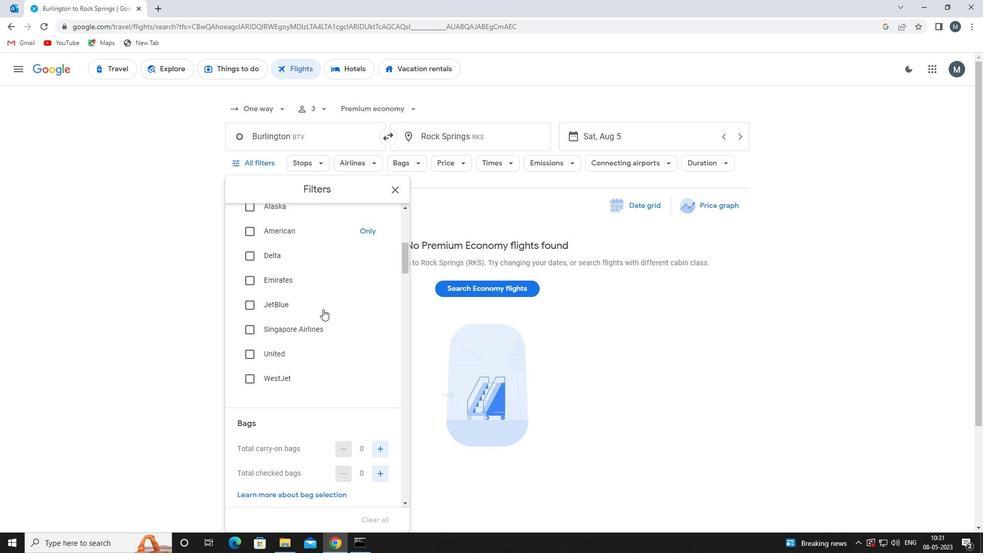 
Action: Mouse scrolled (322, 310) with delta (0, 0)
Screenshot: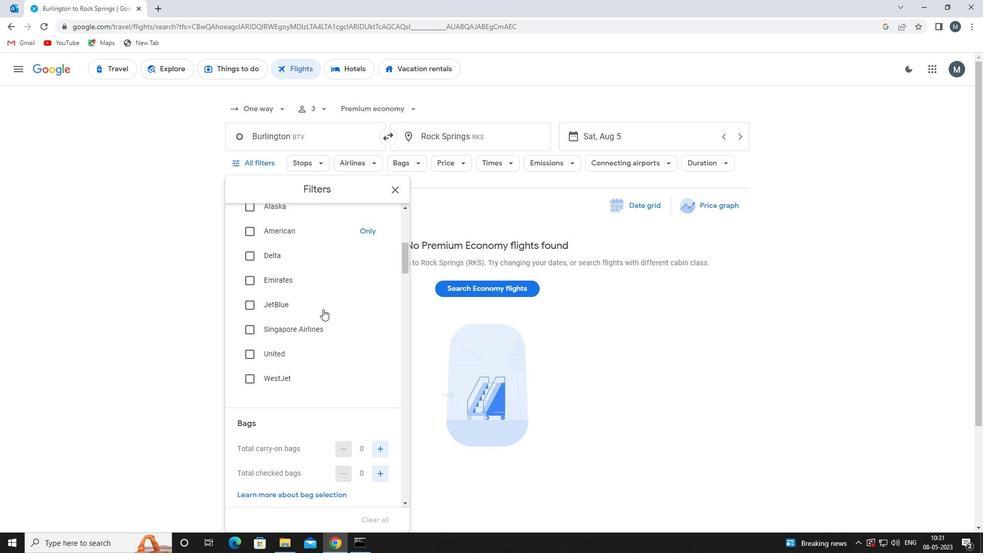 
Action: Mouse moved to (323, 308)
Screenshot: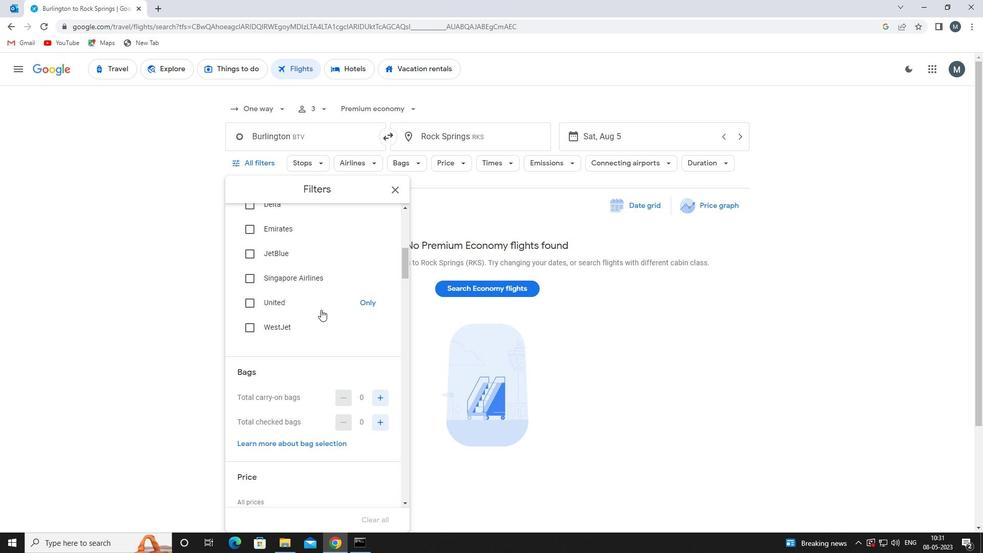 
Action: Mouse scrolled (323, 307) with delta (0, 0)
Screenshot: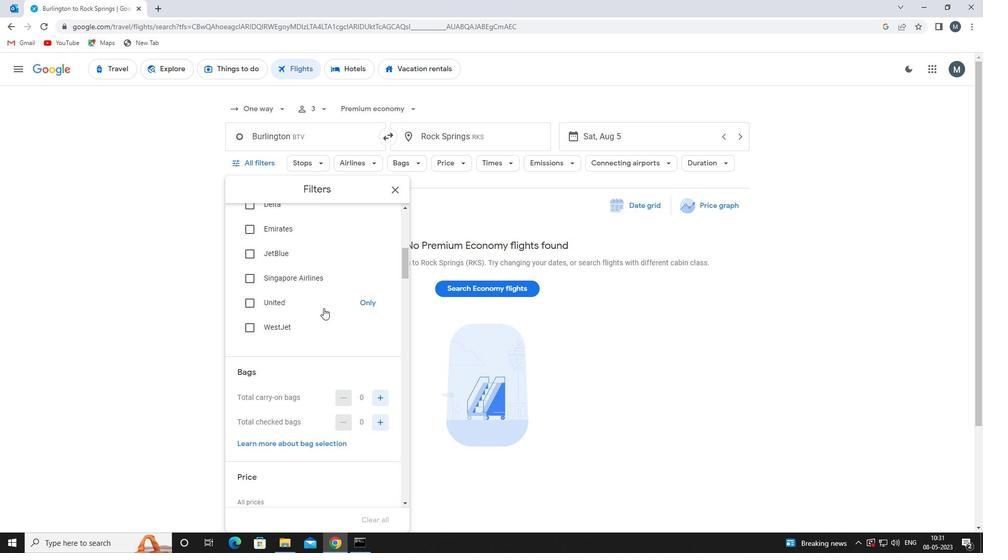 
Action: Mouse moved to (375, 372)
Screenshot: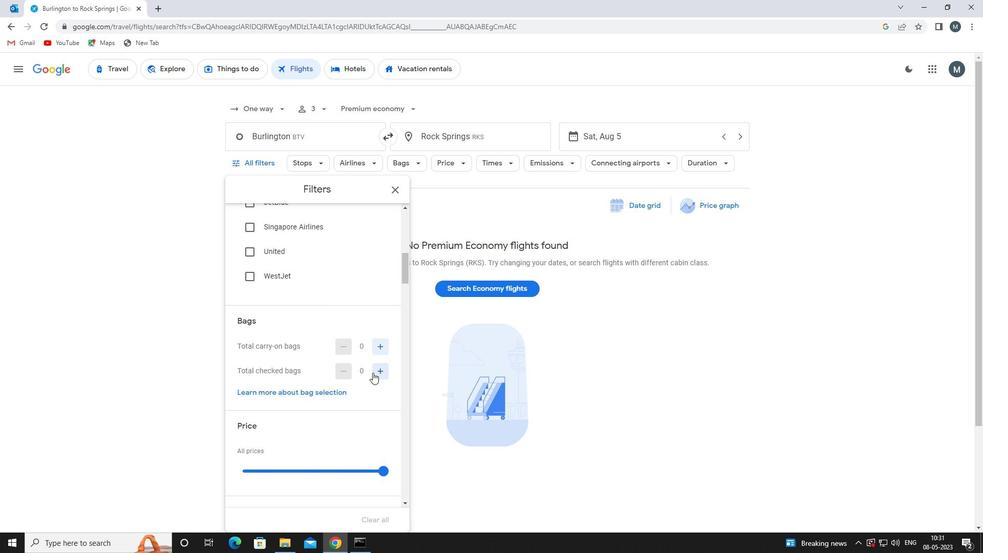 
Action: Mouse pressed left at (375, 372)
Screenshot: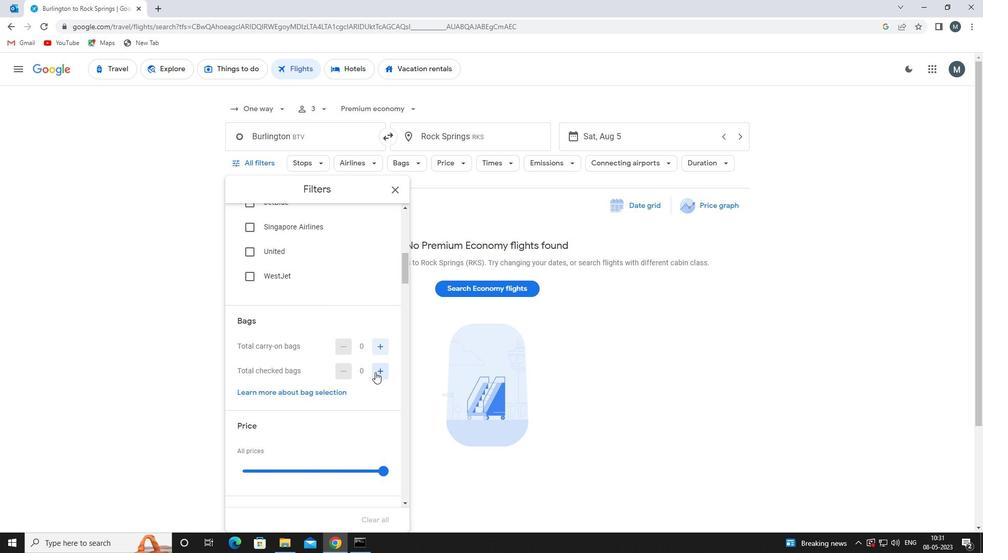 
Action: Mouse moved to (319, 340)
Screenshot: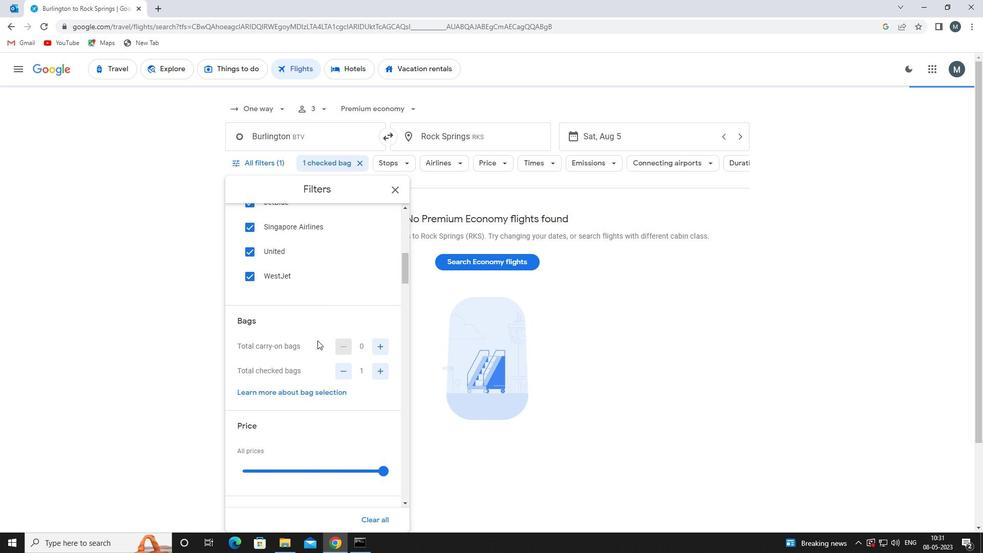 
Action: Mouse scrolled (319, 339) with delta (0, 0)
Screenshot: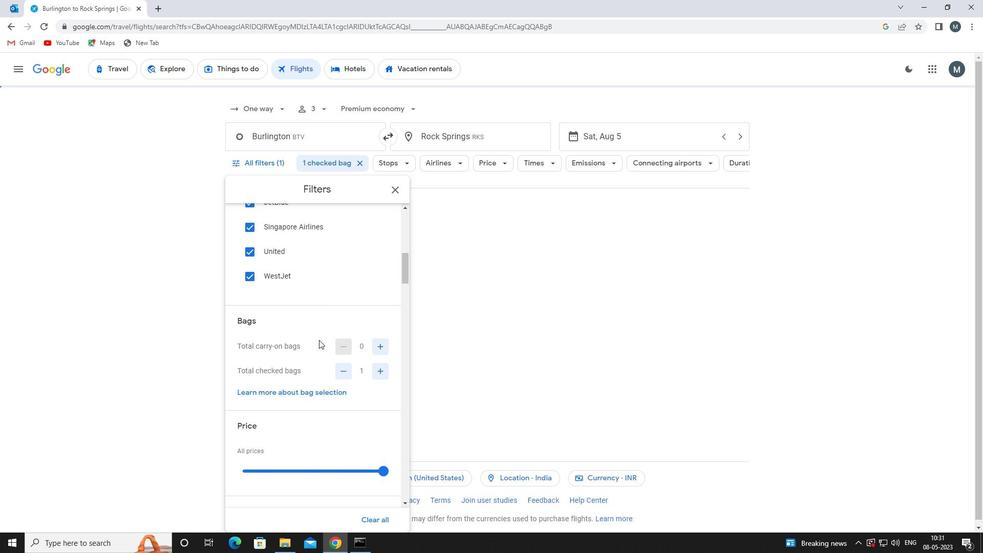 
Action: Mouse scrolled (319, 339) with delta (0, 0)
Screenshot: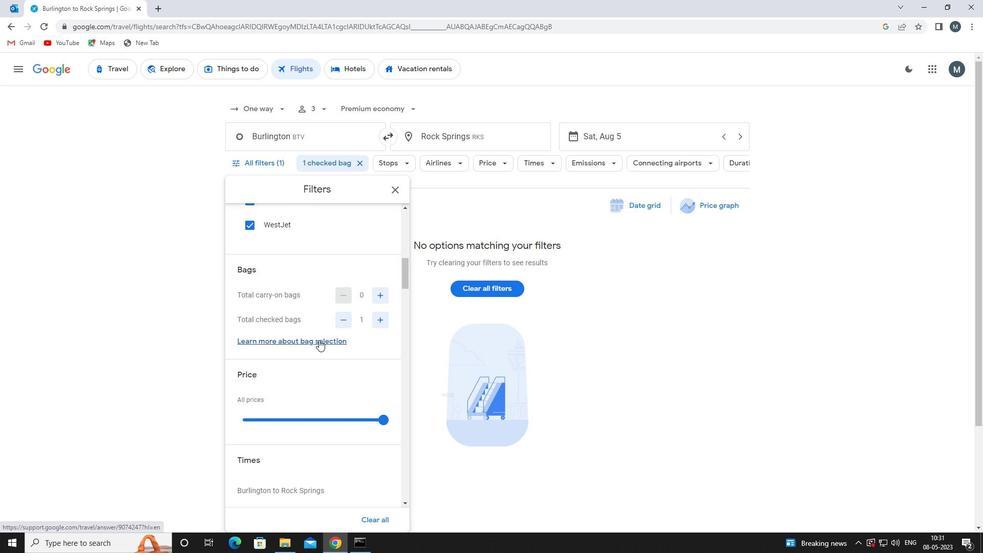 
Action: Mouse moved to (282, 370)
Screenshot: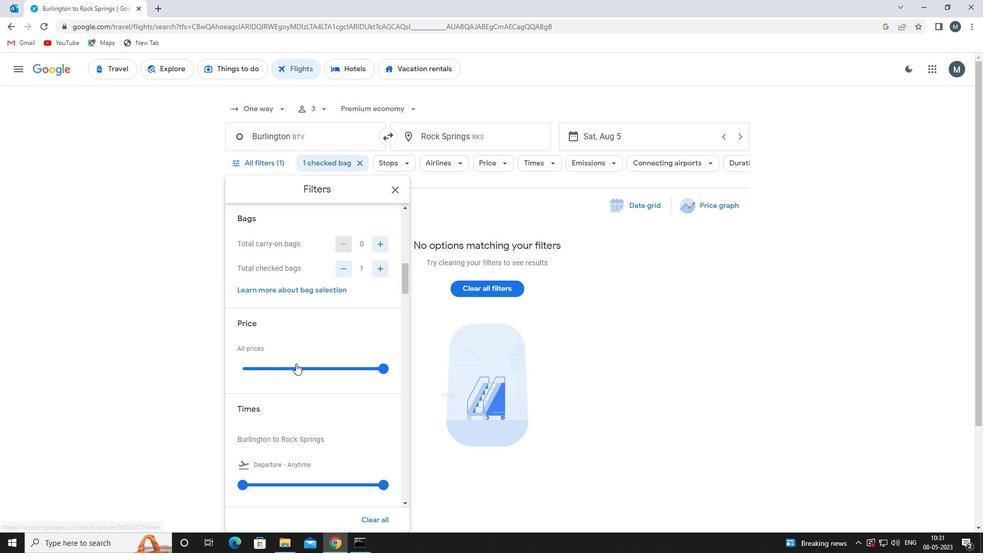 
Action: Mouse pressed left at (282, 370)
Screenshot: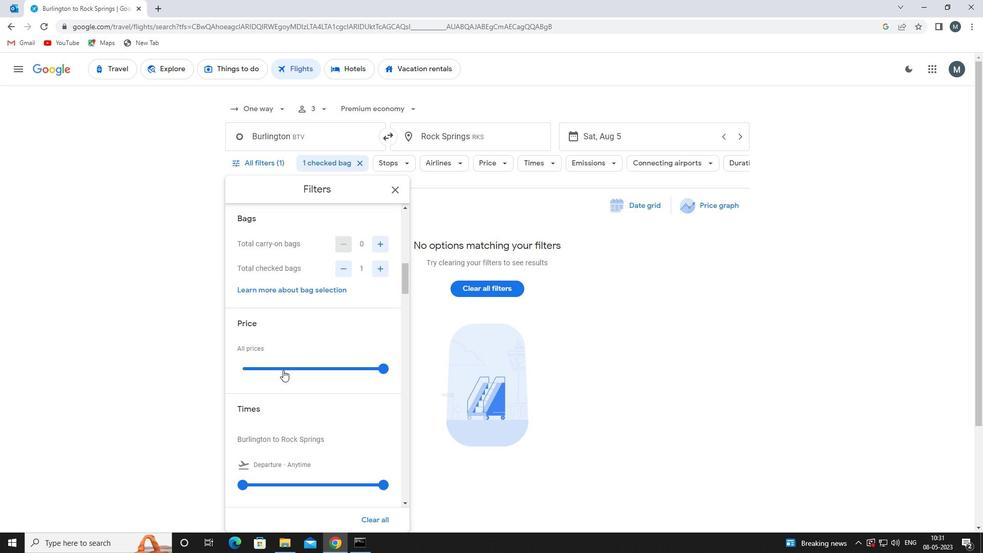 
Action: Mouse moved to (282, 370)
Screenshot: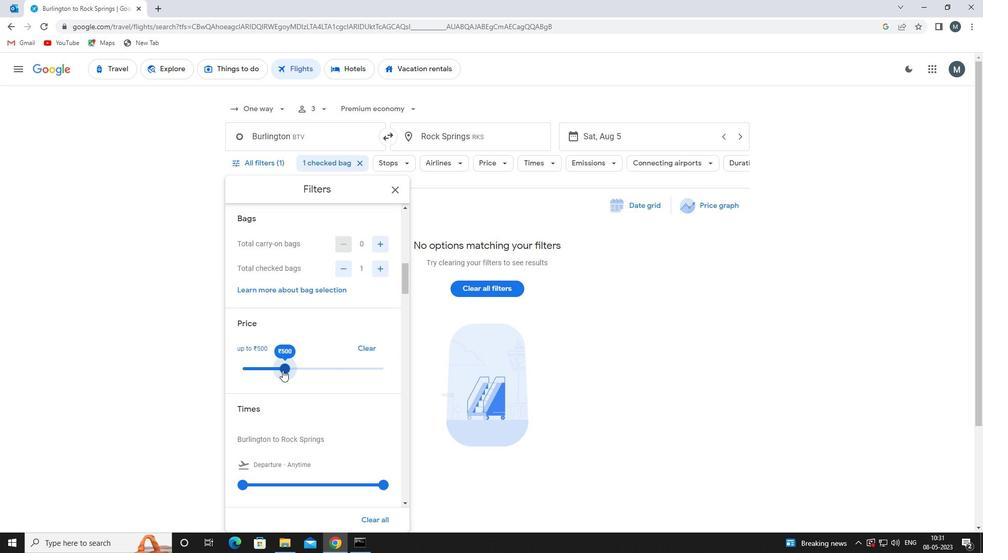 
Action: Mouse pressed left at (282, 370)
Screenshot: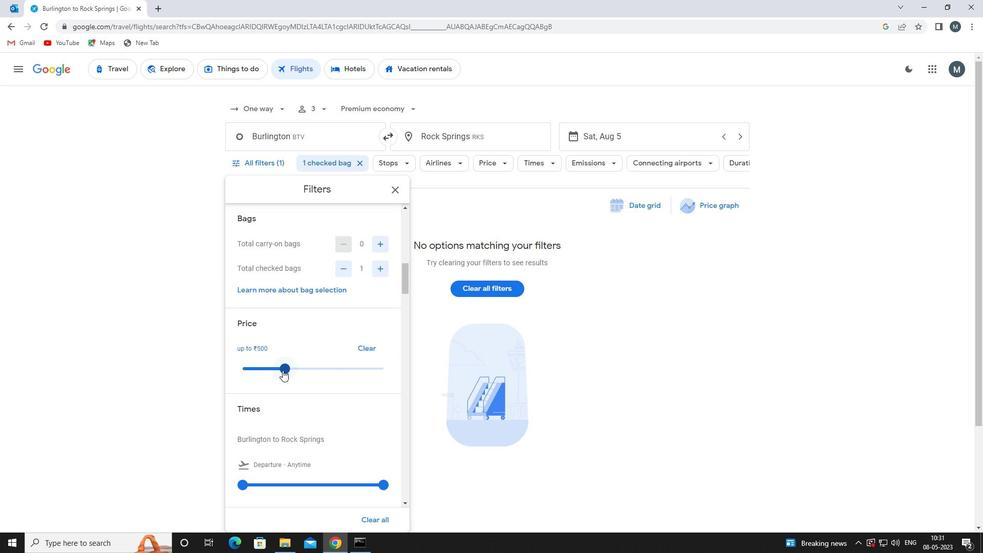 
Action: Mouse moved to (287, 343)
Screenshot: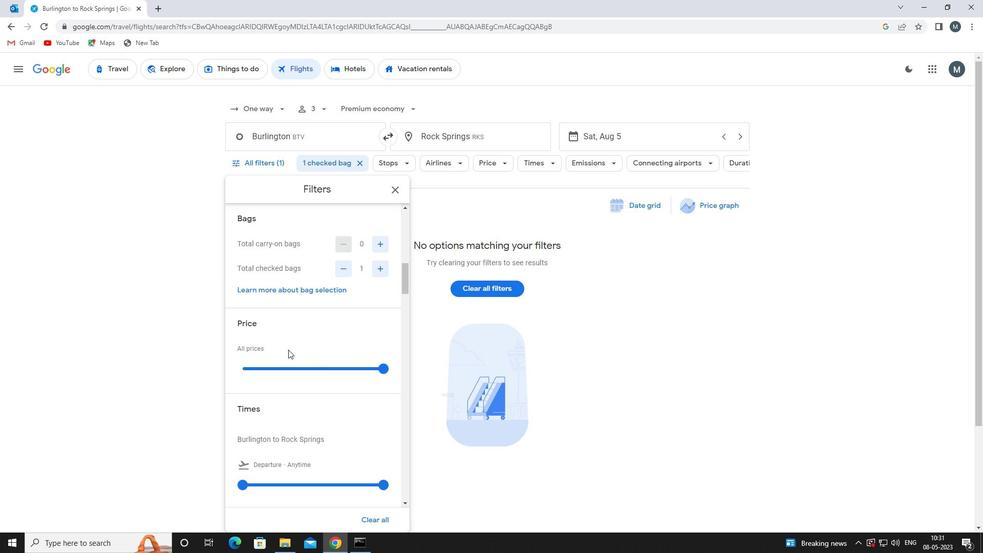 
Action: Mouse scrolled (287, 342) with delta (0, 0)
Screenshot: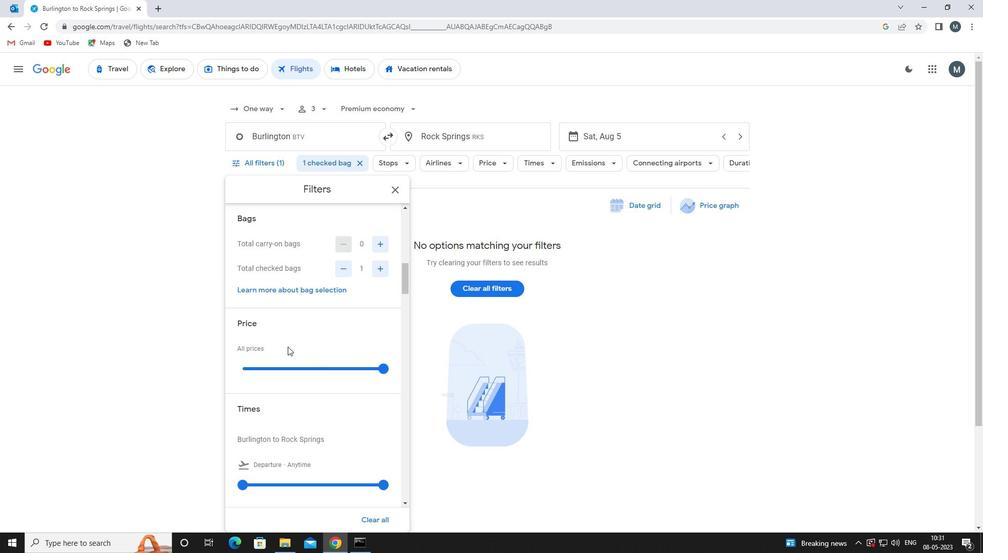 
Action: Mouse moved to (277, 347)
Screenshot: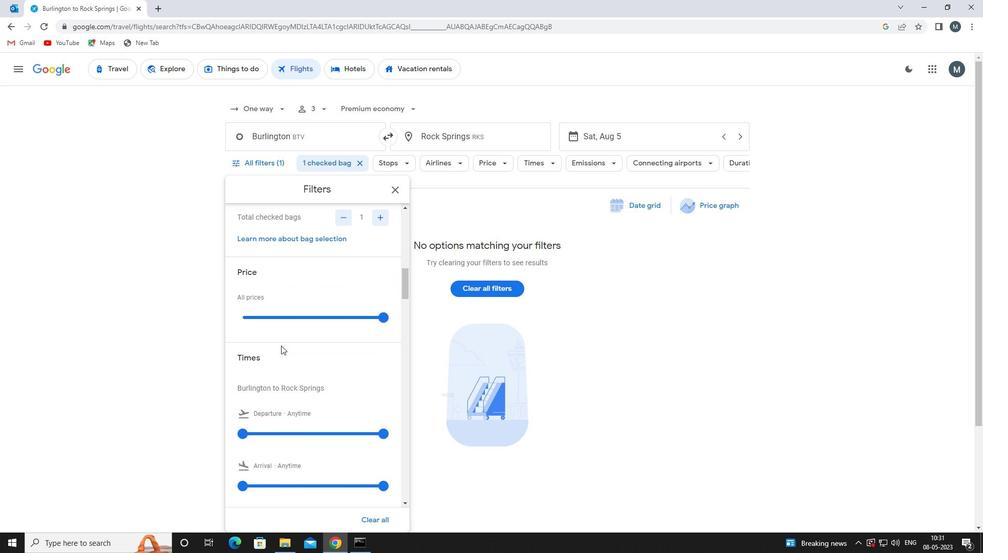 
Action: Mouse scrolled (277, 347) with delta (0, 0)
Screenshot: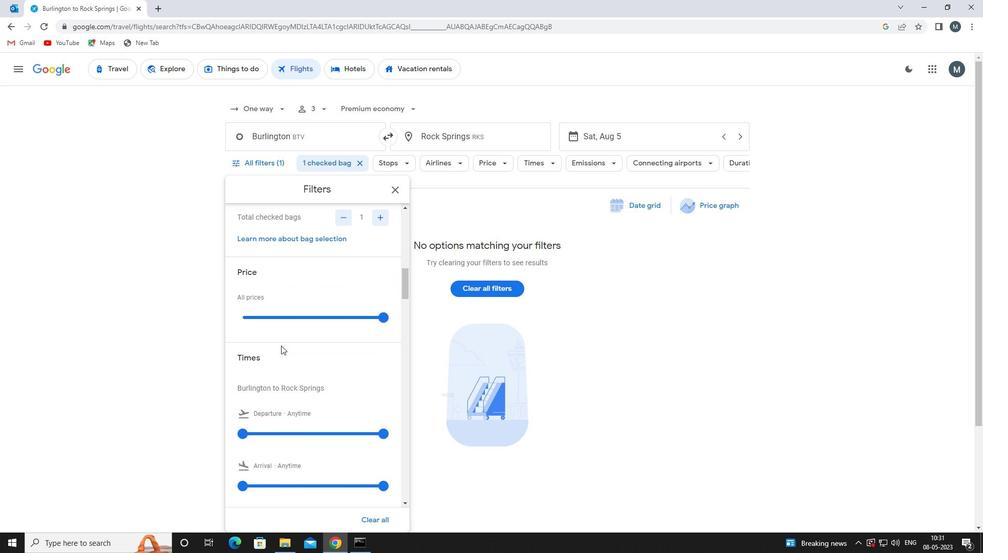 
Action: Mouse moved to (241, 381)
Screenshot: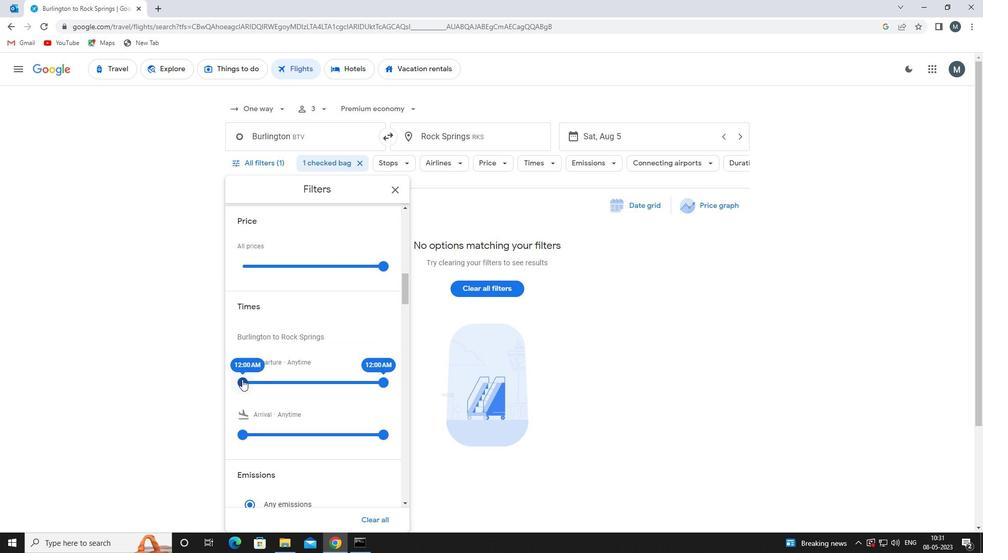 
Action: Mouse pressed left at (241, 381)
Screenshot: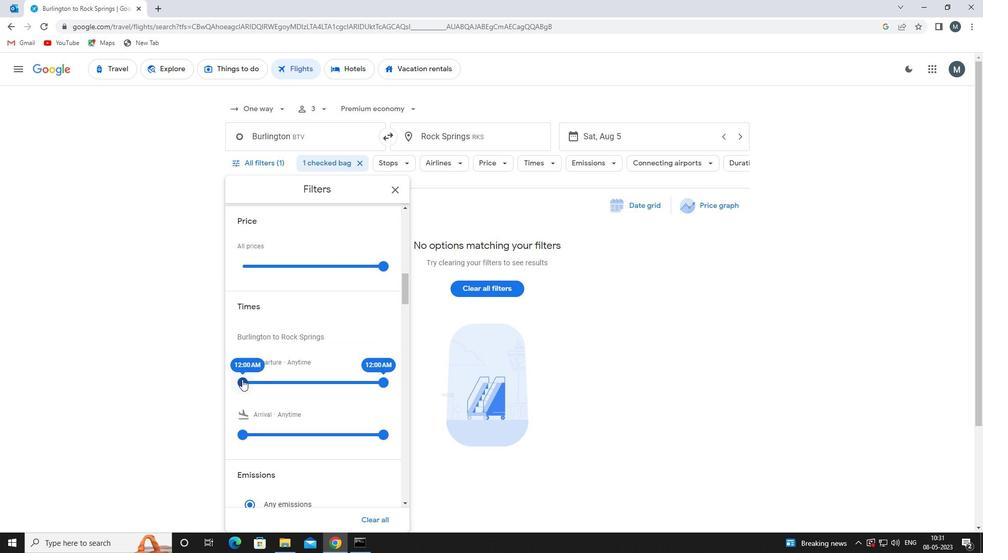 
Action: Mouse moved to (387, 383)
Screenshot: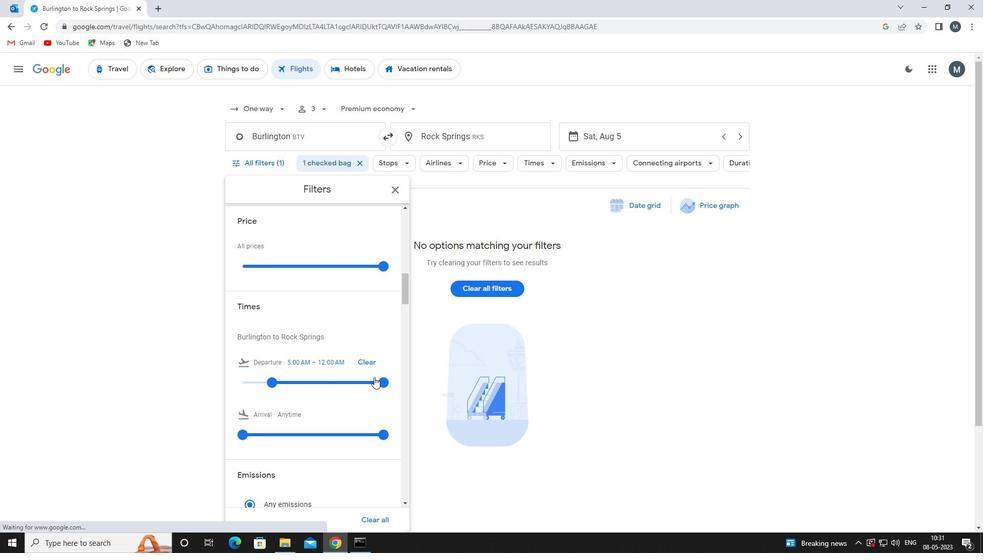
Action: Mouse pressed left at (387, 383)
Screenshot: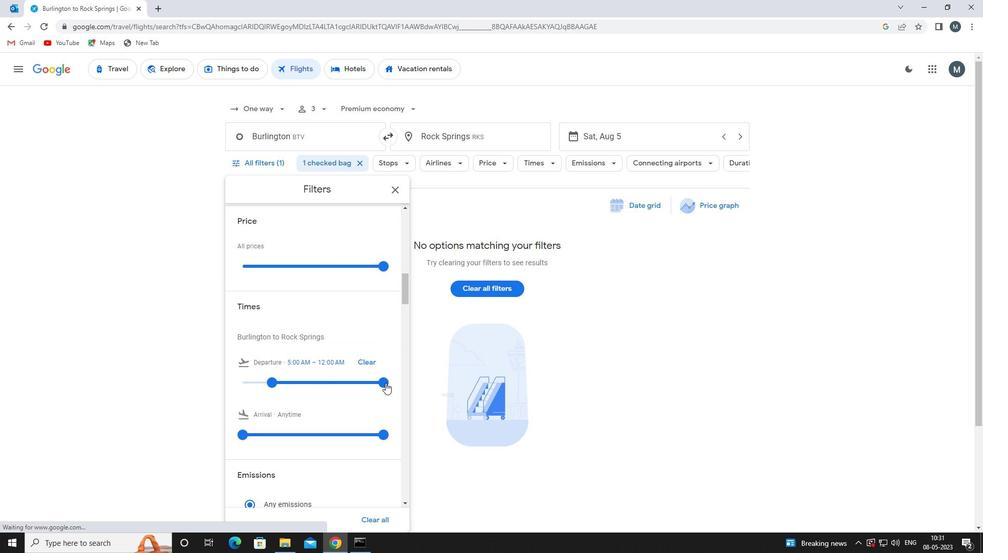 
Action: Mouse moved to (297, 366)
Screenshot: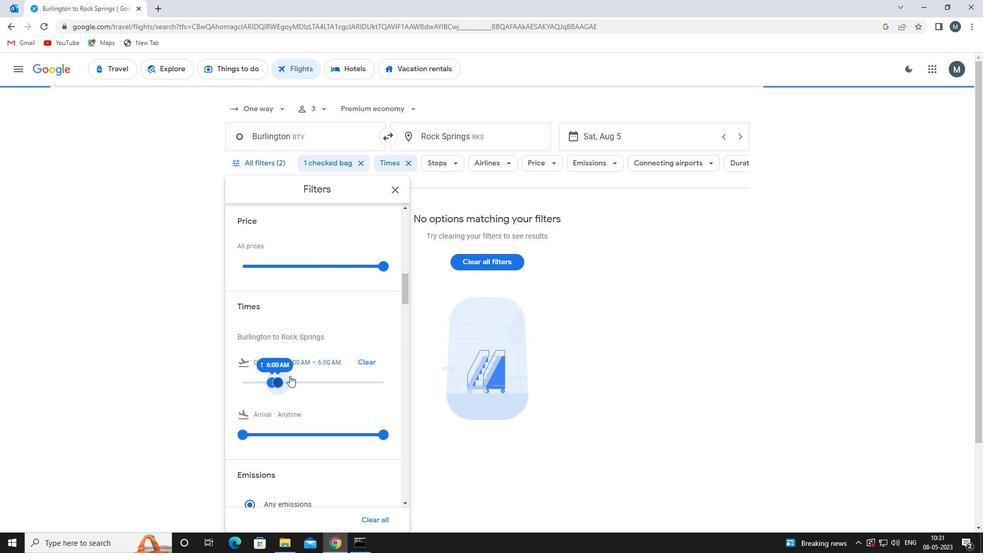 
Action: Mouse scrolled (297, 365) with delta (0, 0)
Screenshot: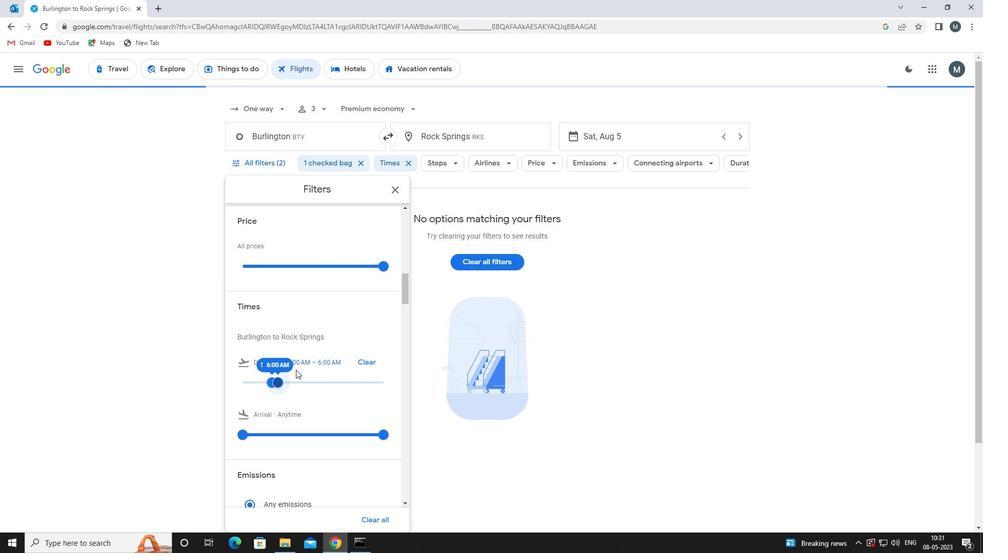 
Action: Mouse moved to (396, 192)
Screenshot: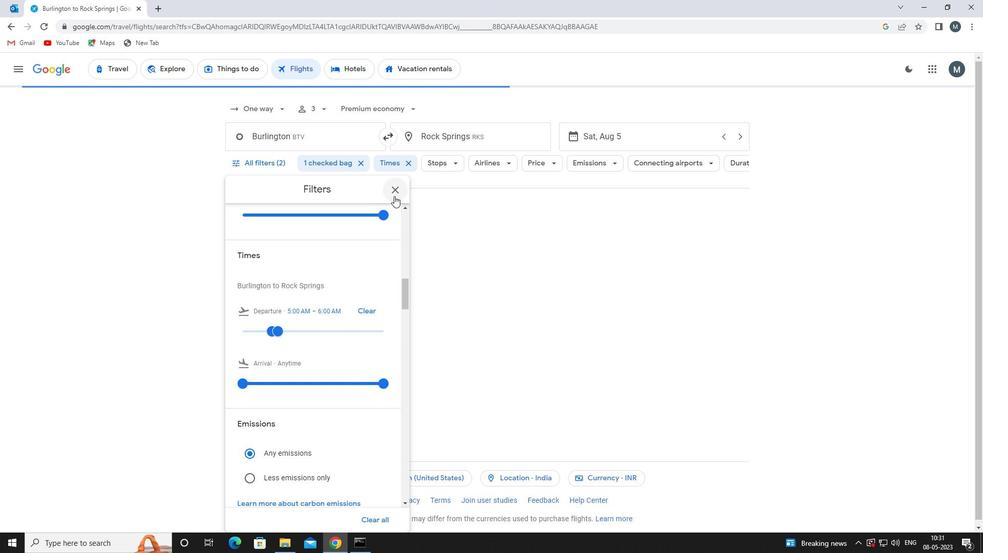 
Action: Mouse pressed left at (396, 192)
Screenshot: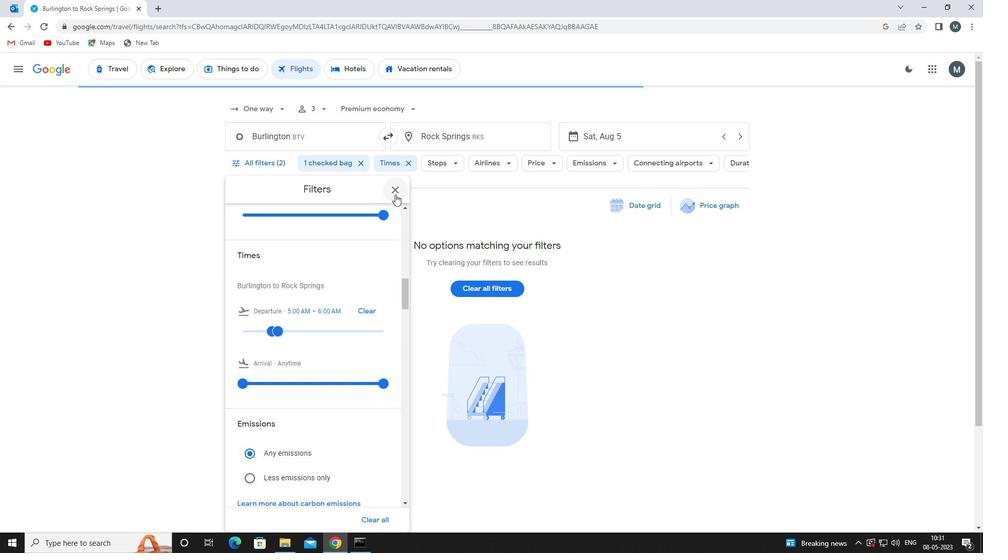 
Action: Mouse moved to (393, 198)
Screenshot: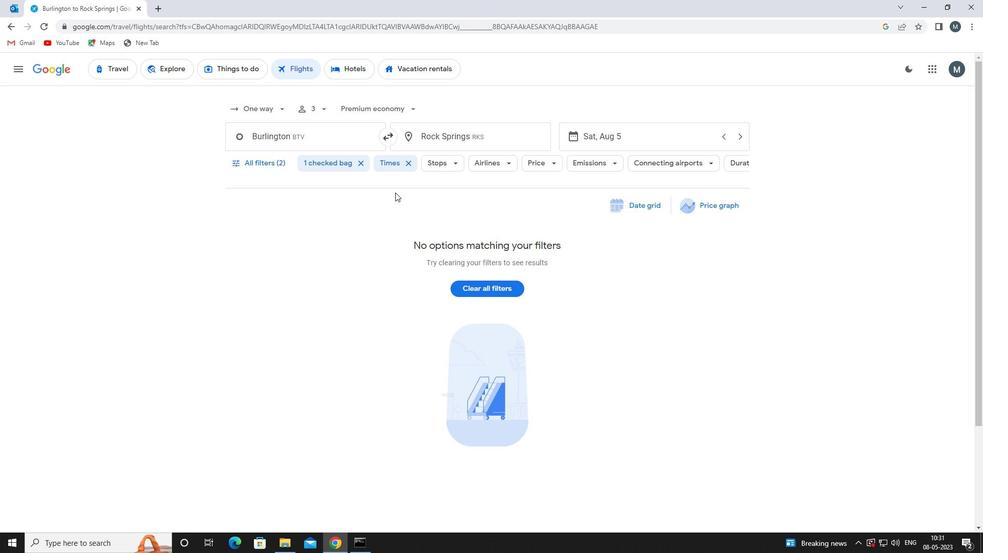 
